 Task: Look for space in Shkodër, Albania from 9th June, 2023 to 16th June, 2023 for 2 adults in price range Rs.8000 to Rs.16000. Place can be entire place with 2 bedrooms having 2 beds and 1 bathroom. Property type can be flat. Amenities needed are: heating, . Booking option can be shelf check-in. Required host language is English.
Action: Mouse moved to (419, 97)
Screenshot: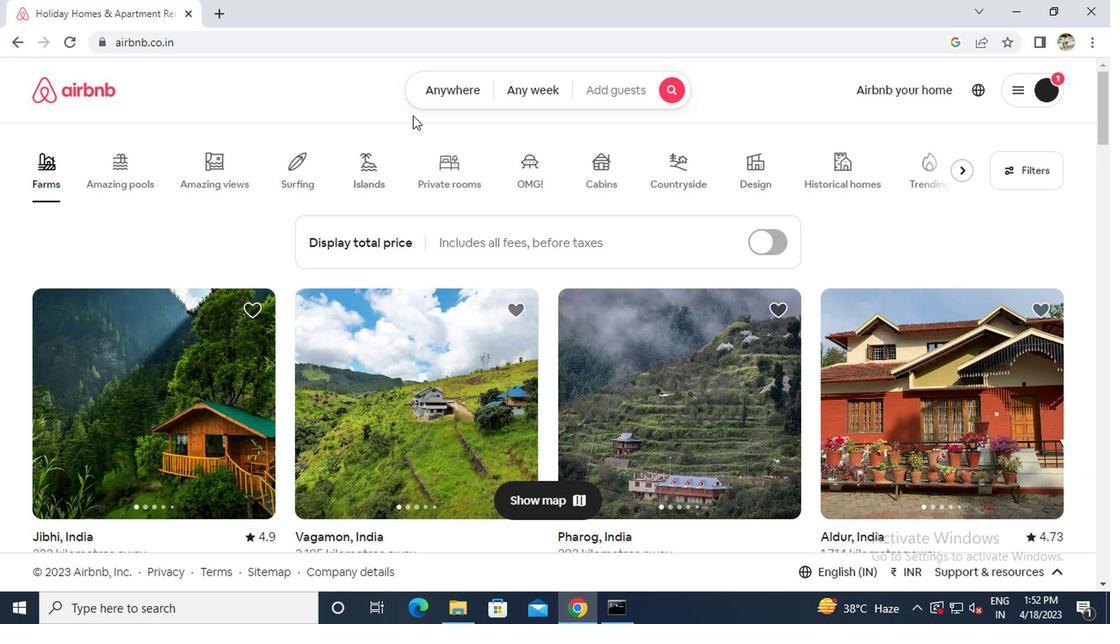 
Action: Mouse pressed left at (419, 97)
Screenshot: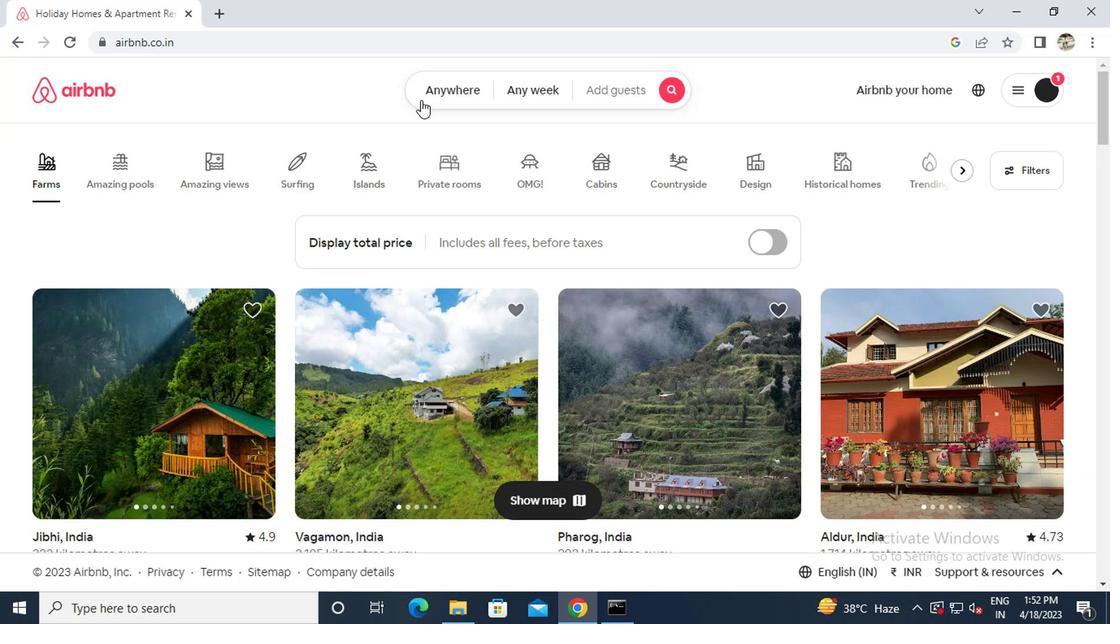 
Action: Mouse moved to (310, 158)
Screenshot: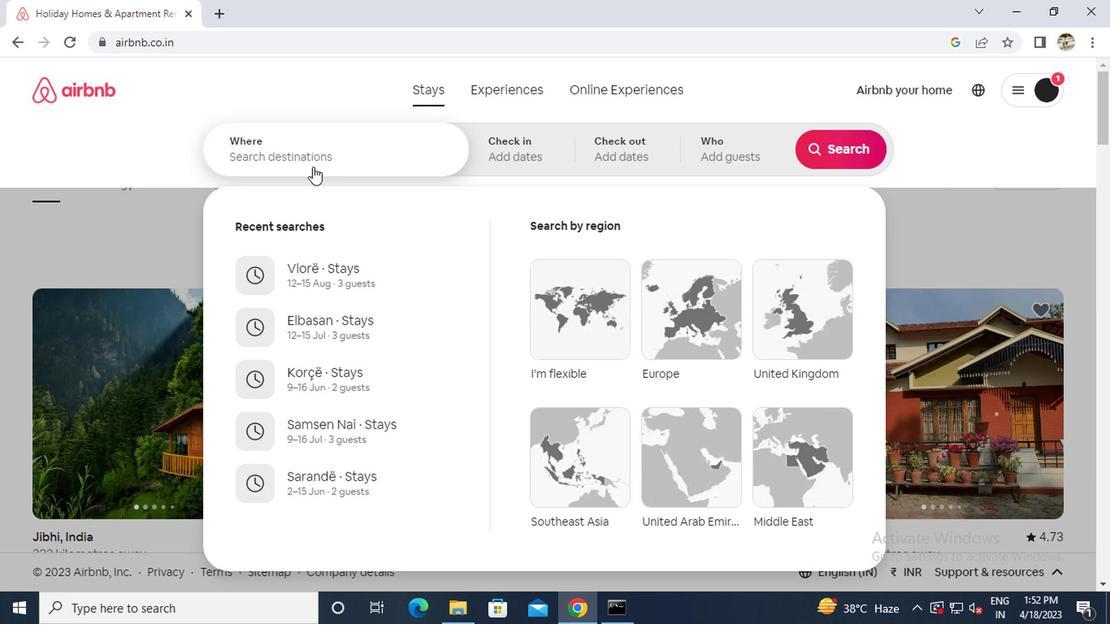 
Action: Mouse pressed left at (310, 158)
Screenshot: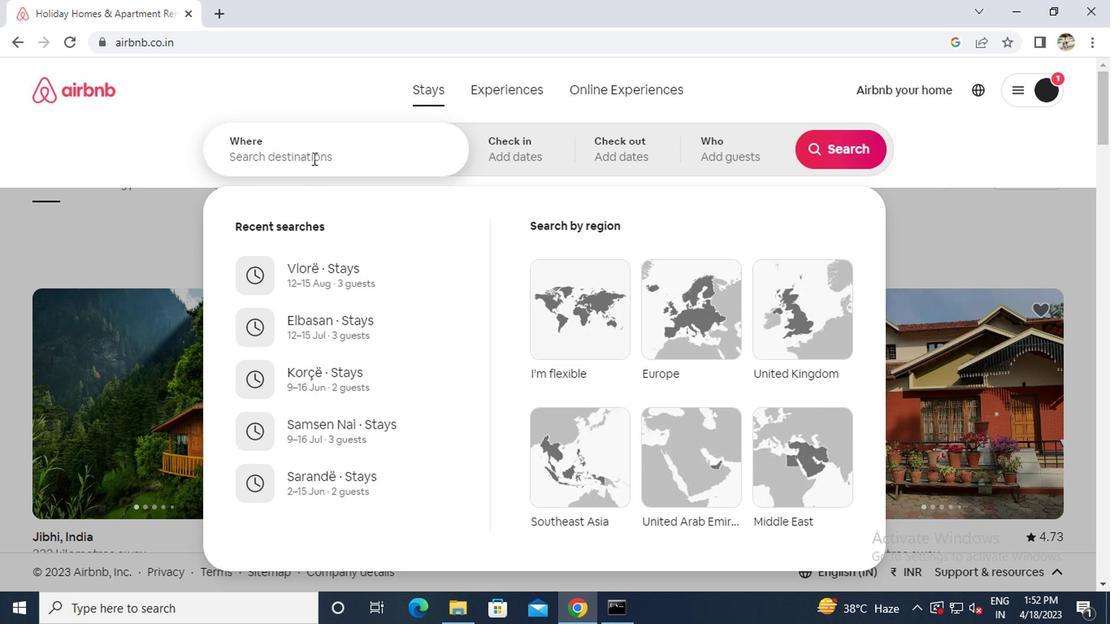 
Action: Key pressed s<Key.caps_lock>hkoder<Key.space>
Screenshot: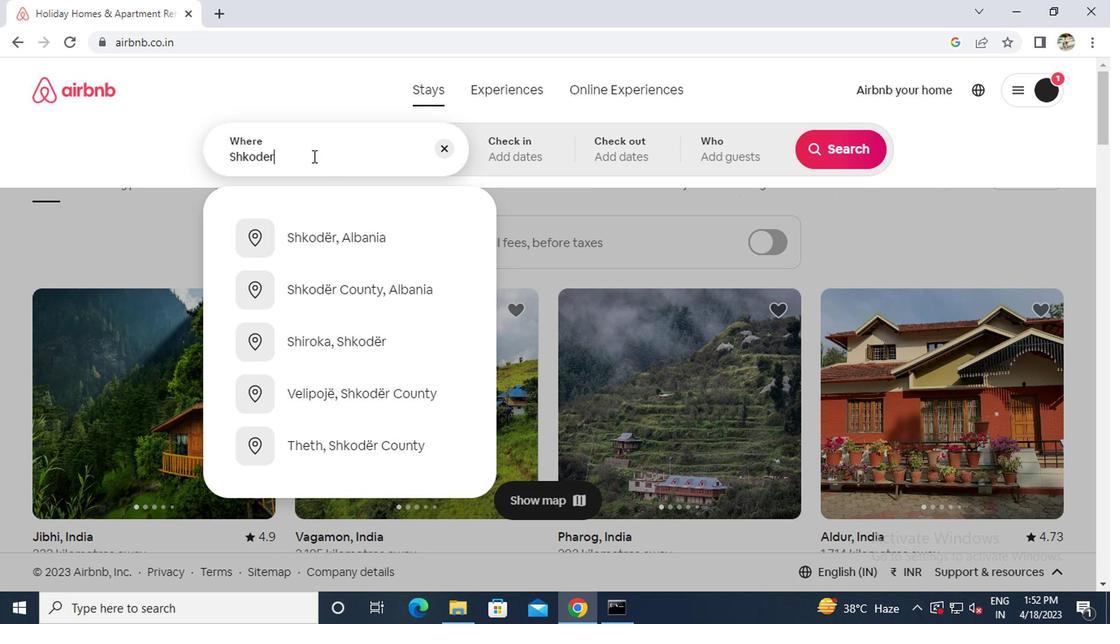 
Action: Mouse moved to (312, 235)
Screenshot: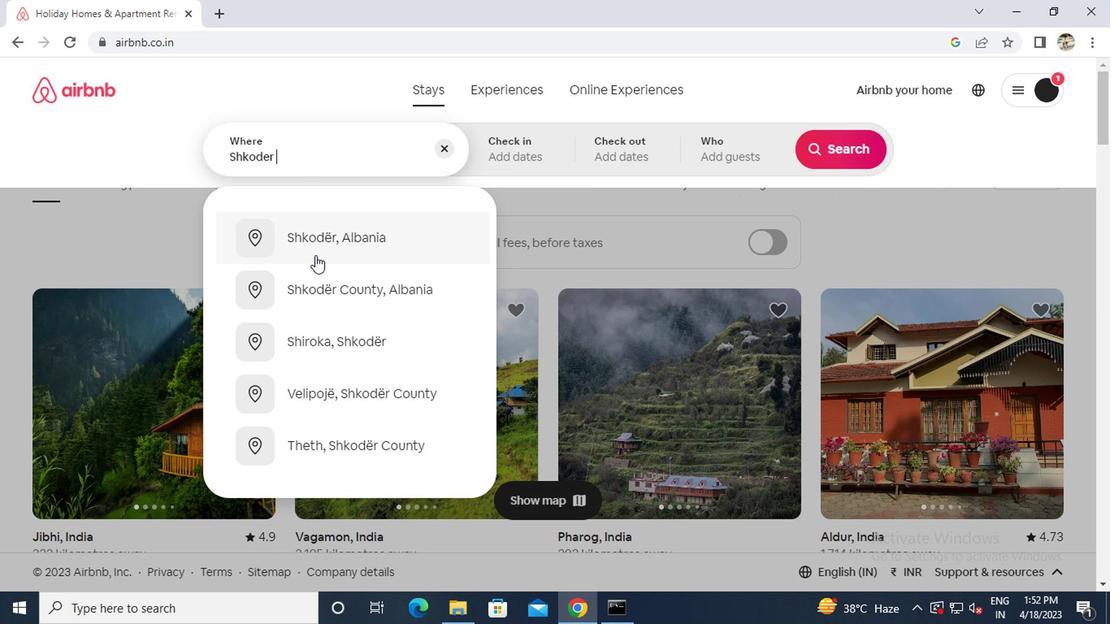 
Action: Mouse pressed left at (312, 235)
Screenshot: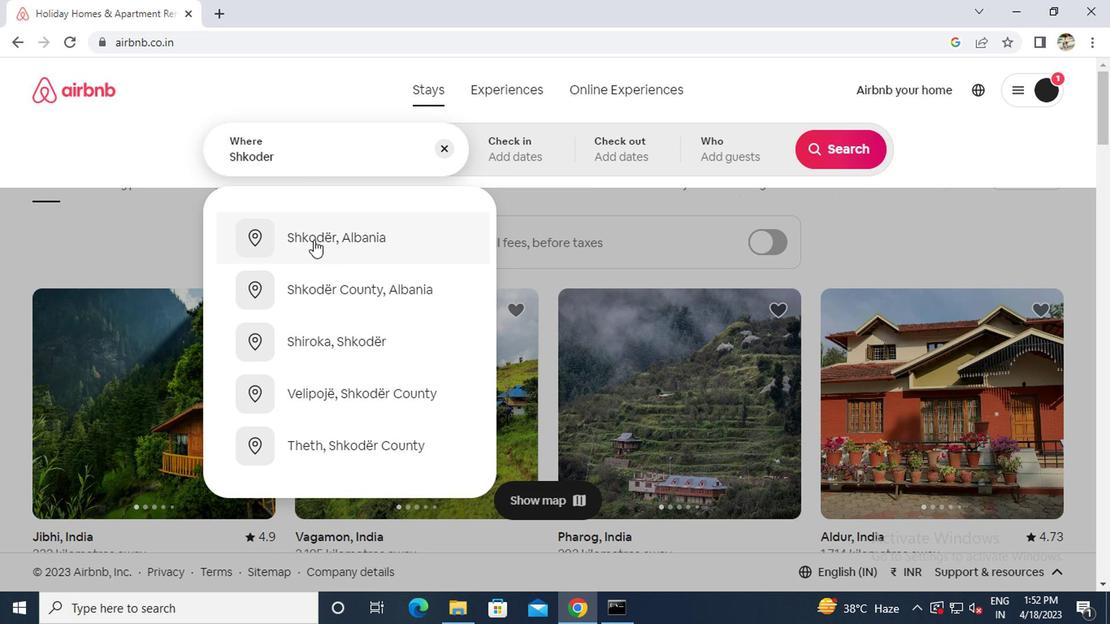 
Action: Mouse moved to (831, 282)
Screenshot: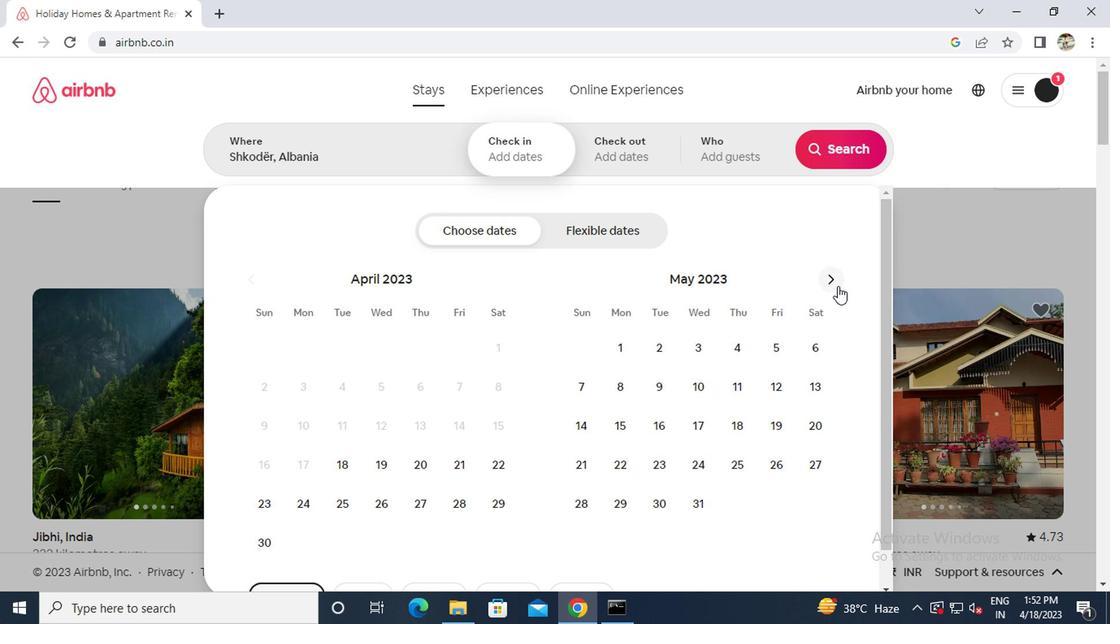 
Action: Mouse pressed left at (831, 282)
Screenshot: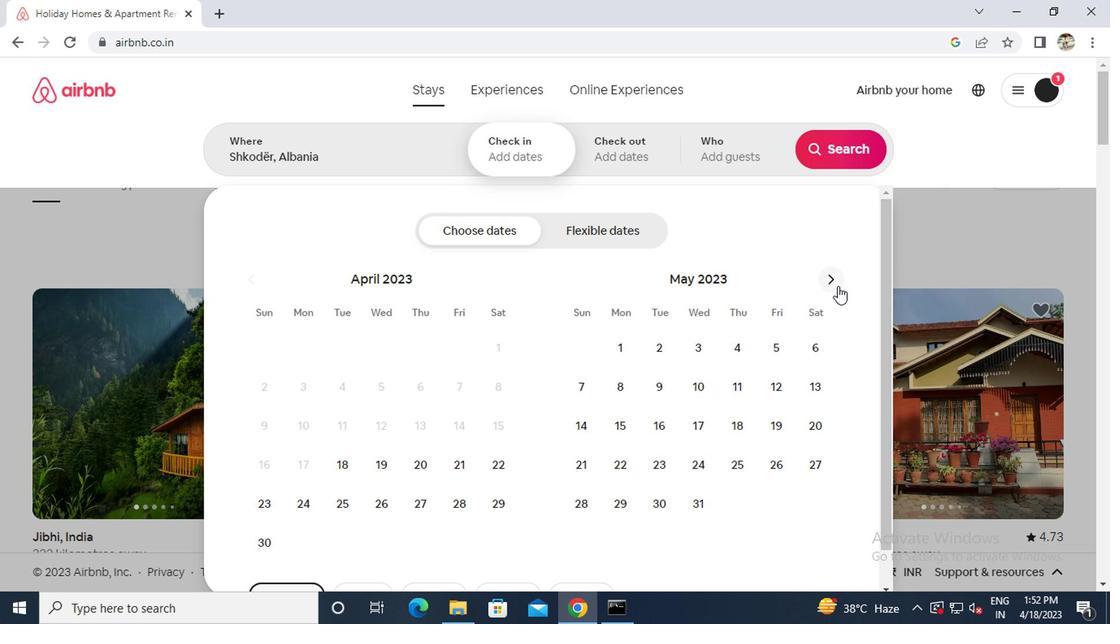 
Action: Mouse moved to (770, 381)
Screenshot: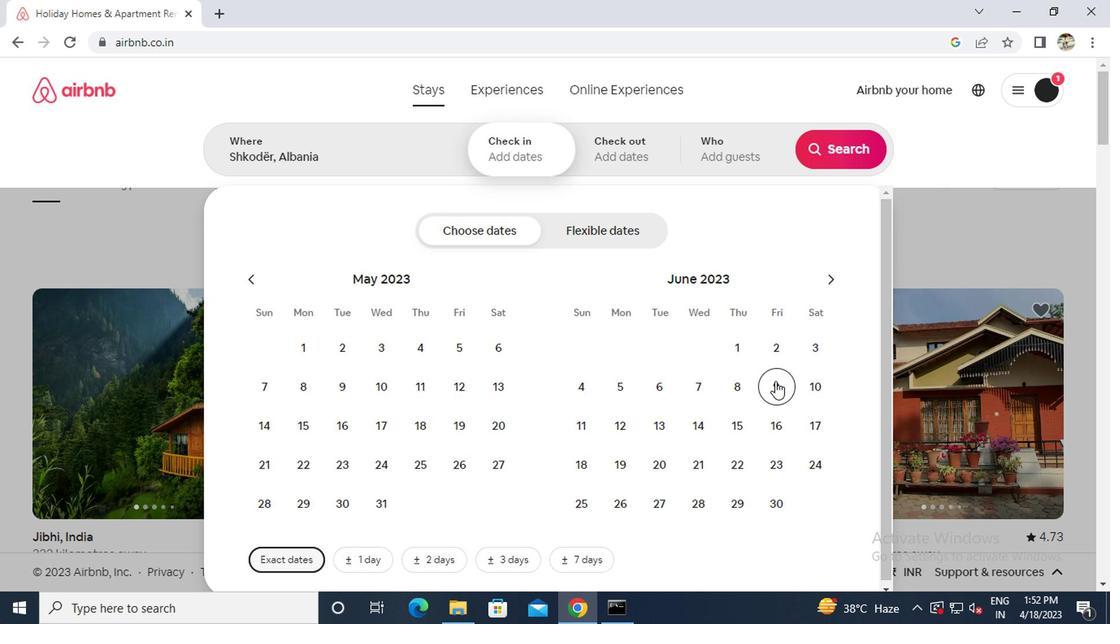 
Action: Mouse pressed left at (770, 381)
Screenshot: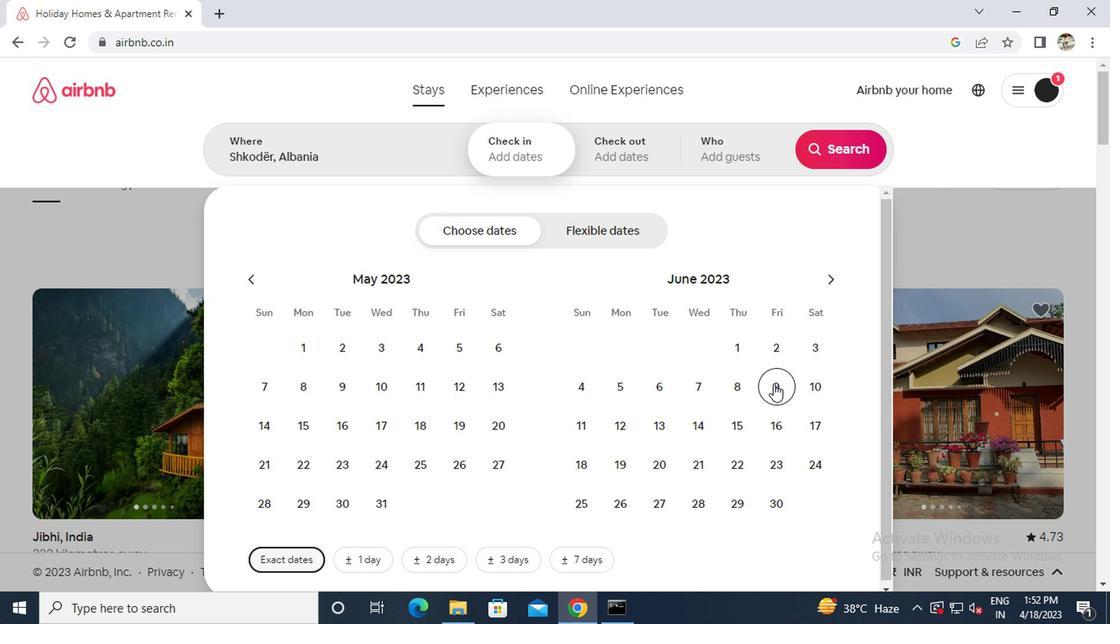 
Action: Mouse moved to (761, 424)
Screenshot: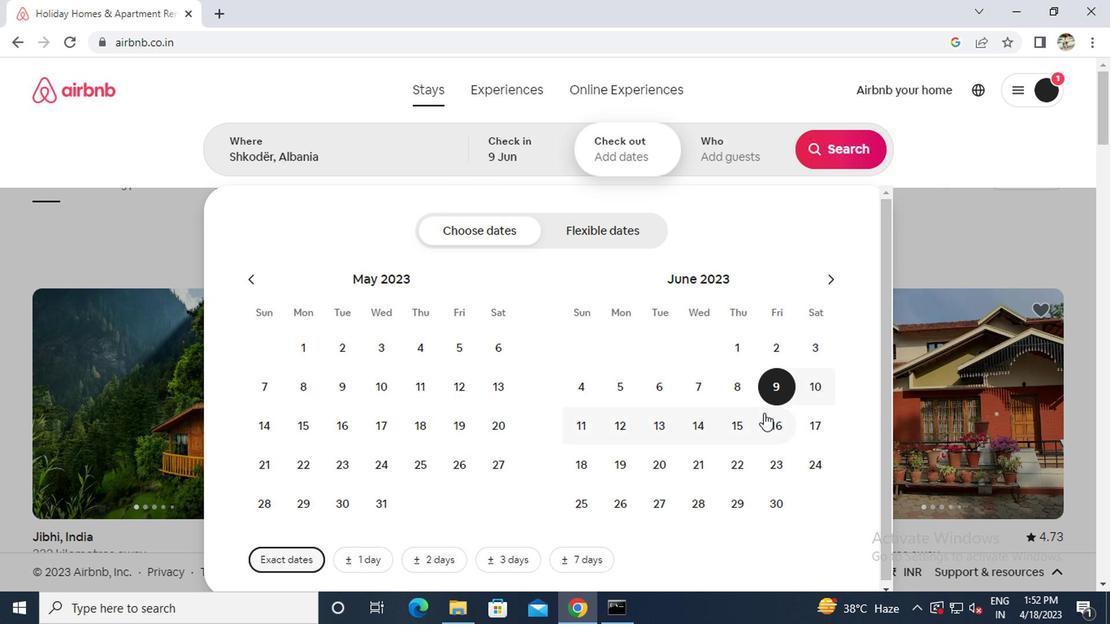 
Action: Mouse pressed left at (761, 424)
Screenshot: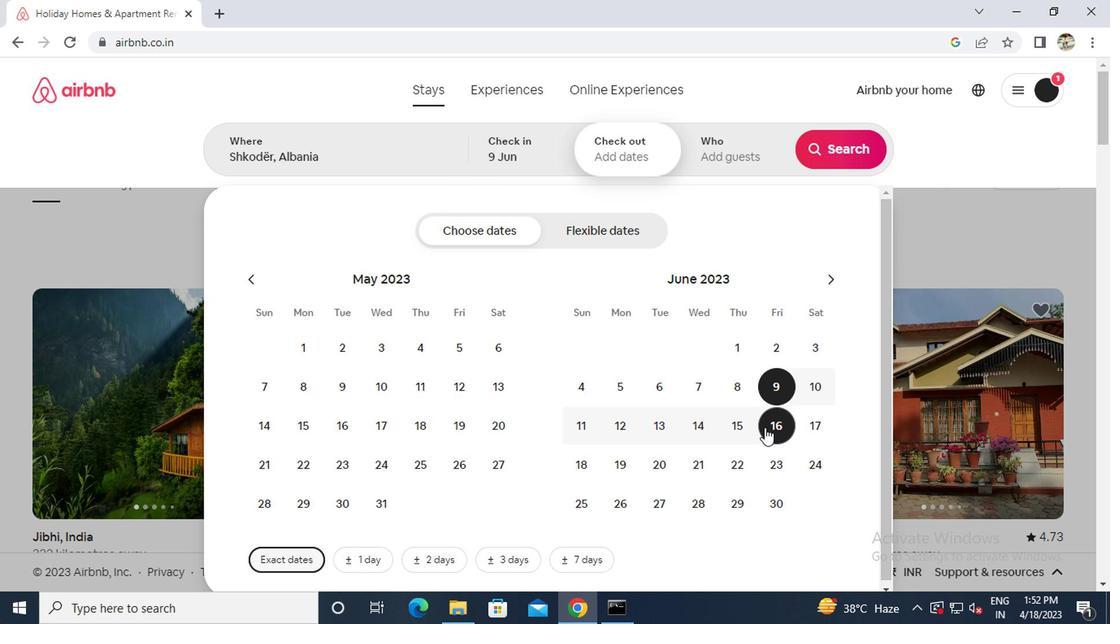 
Action: Mouse moved to (726, 170)
Screenshot: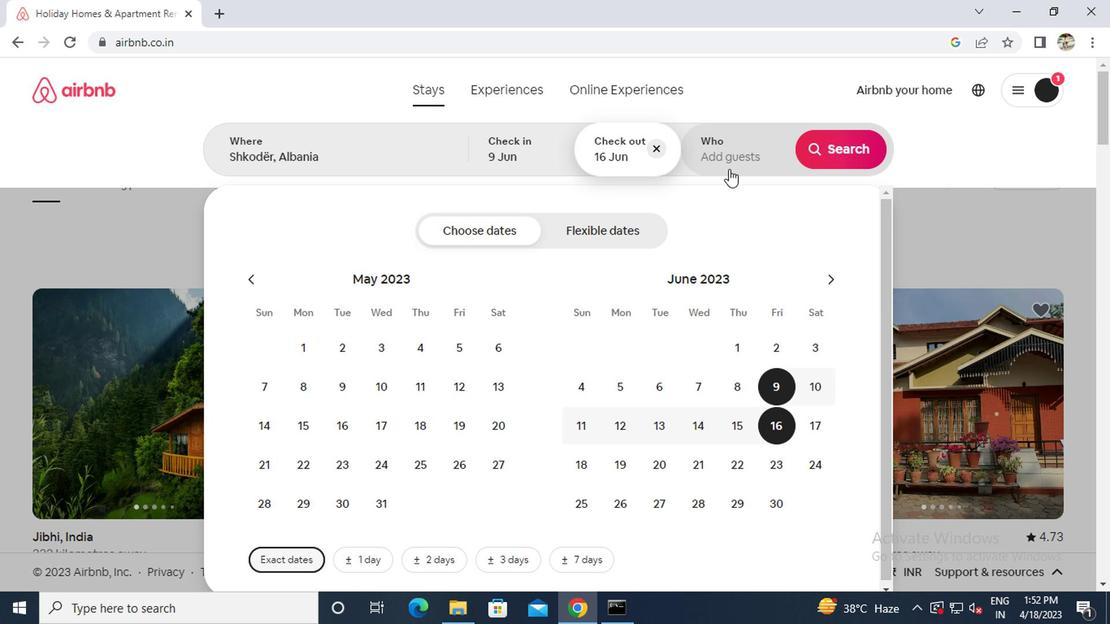 
Action: Mouse pressed left at (726, 170)
Screenshot: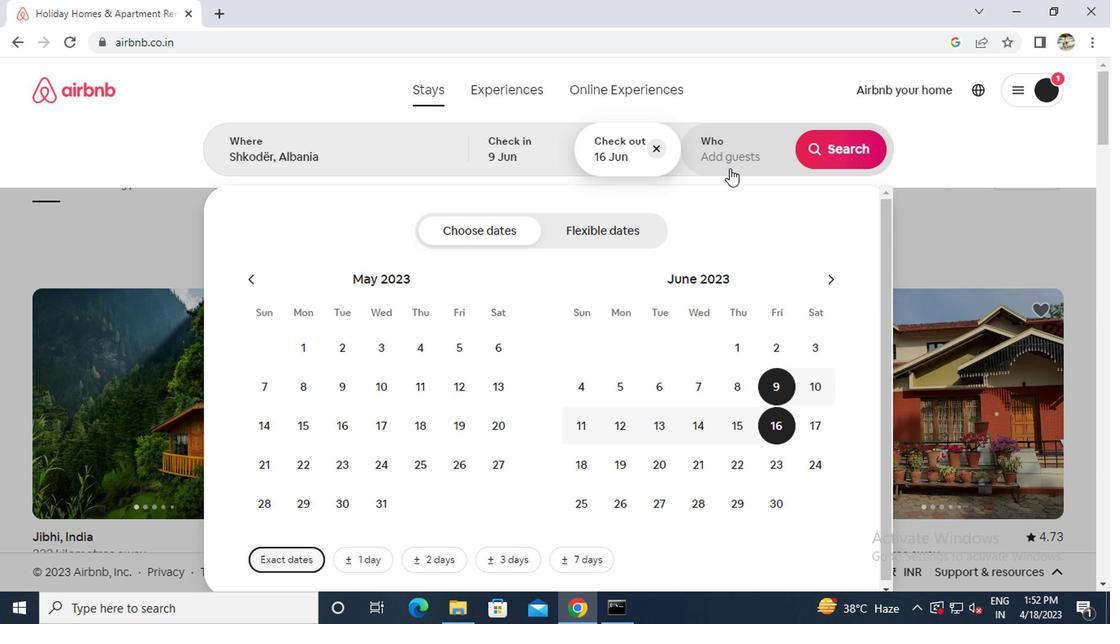 
Action: Mouse moved to (840, 244)
Screenshot: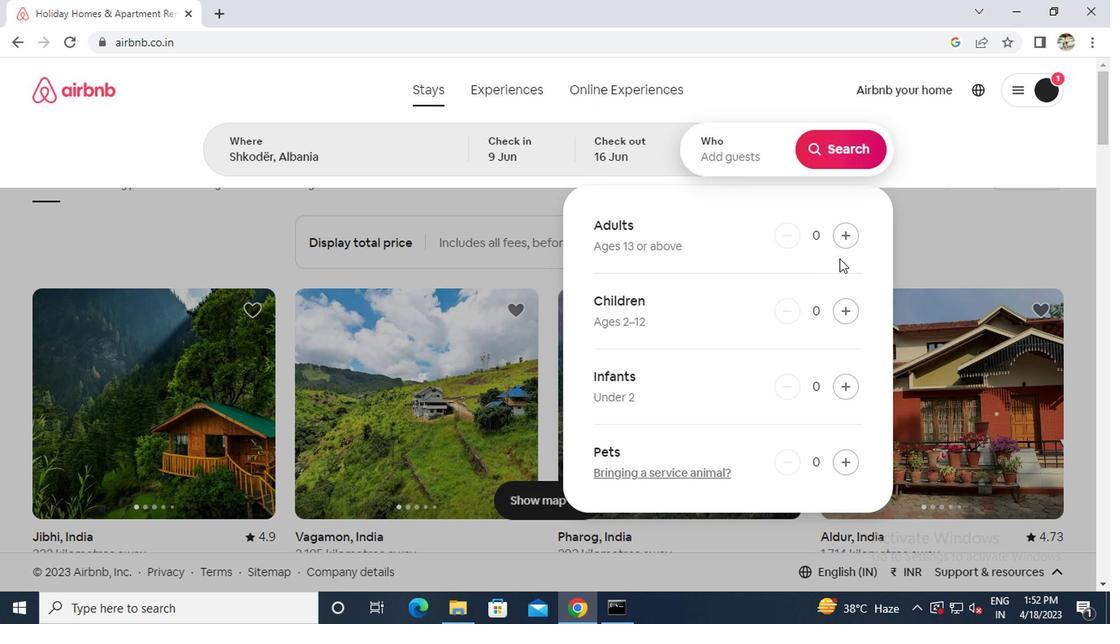 
Action: Mouse pressed left at (840, 244)
Screenshot: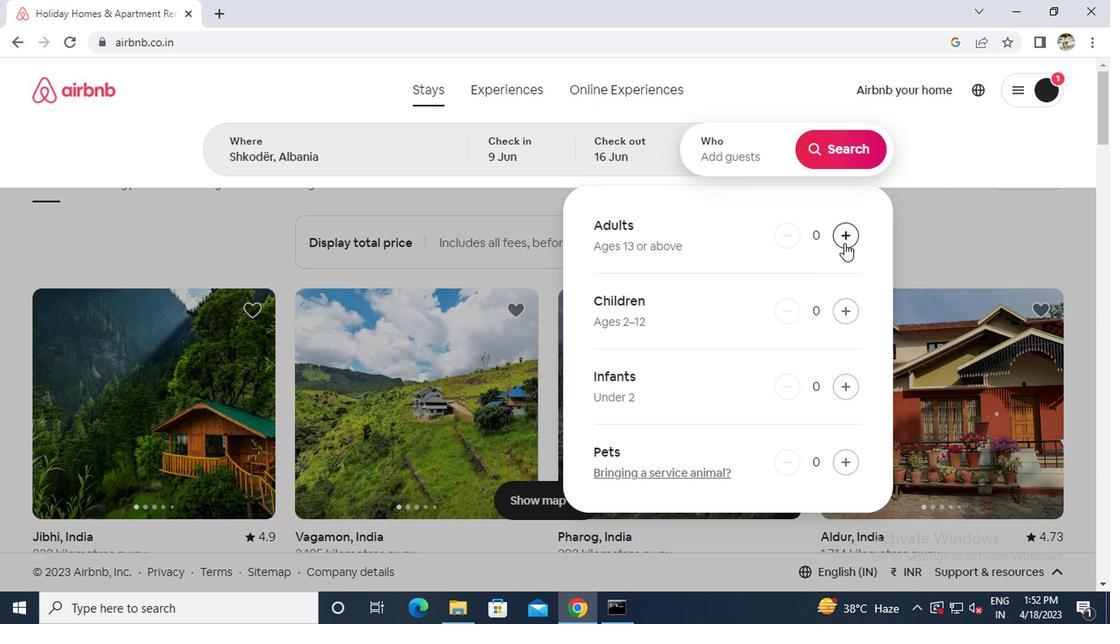 
Action: Mouse pressed left at (840, 244)
Screenshot: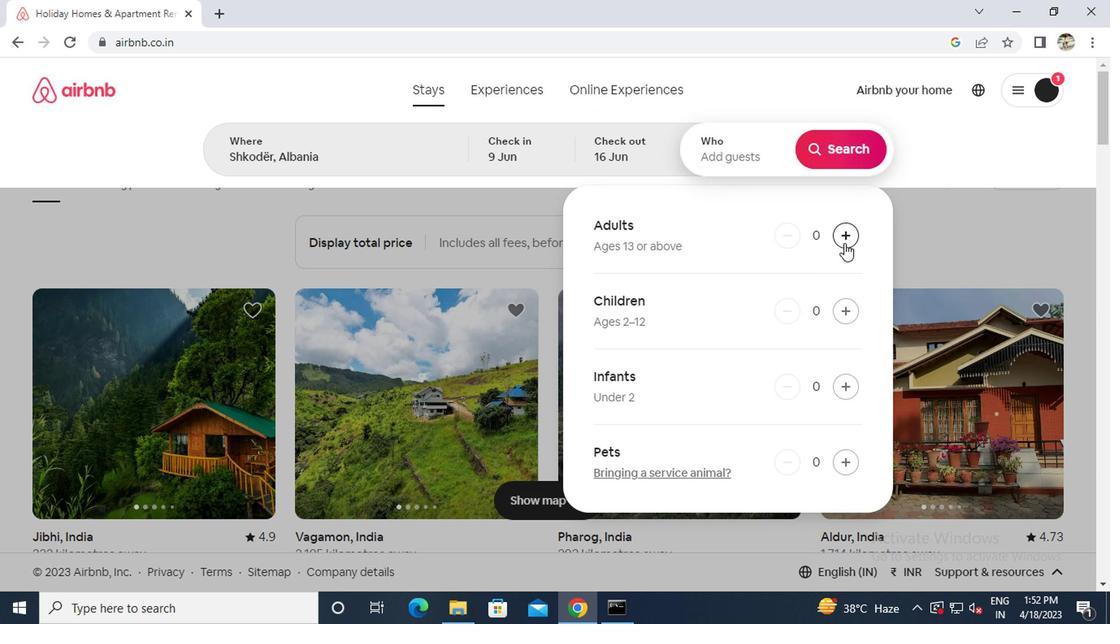 
Action: Mouse moved to (821, 158)
Screenshot: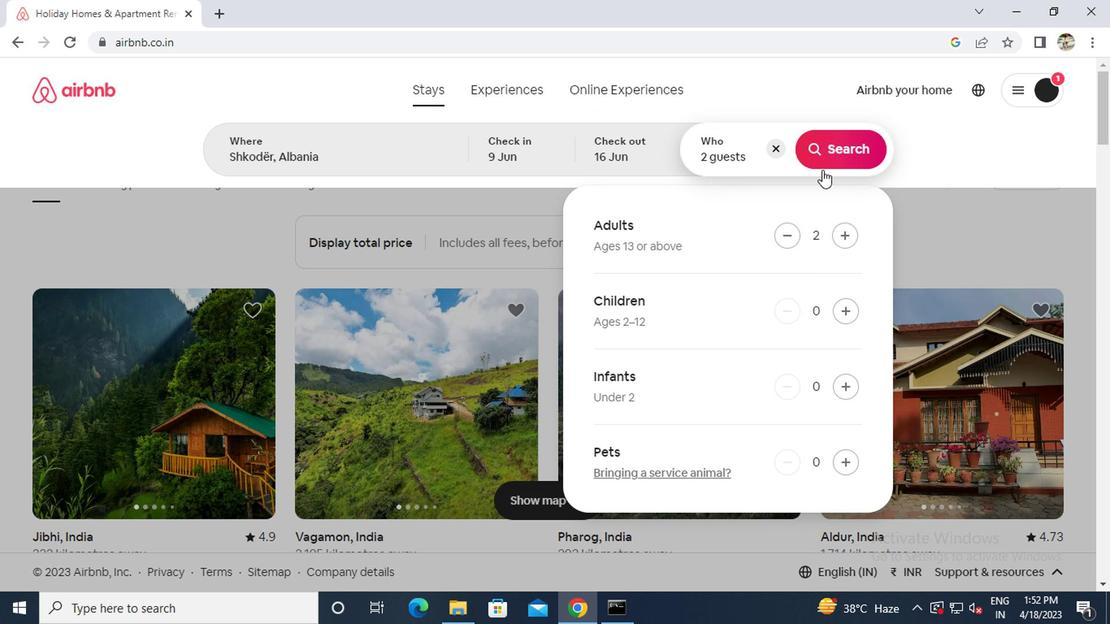 
Action: Mouse pressed left at (821, 158)
Screenshot: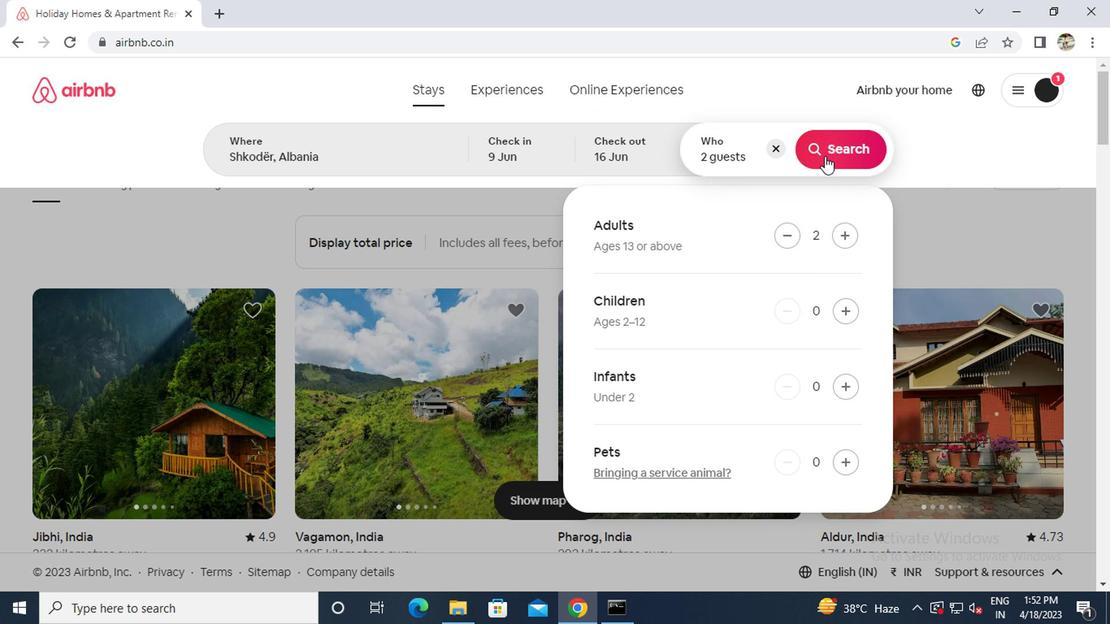 
Action: Mouse moved to (1045, 160)
Screenshot: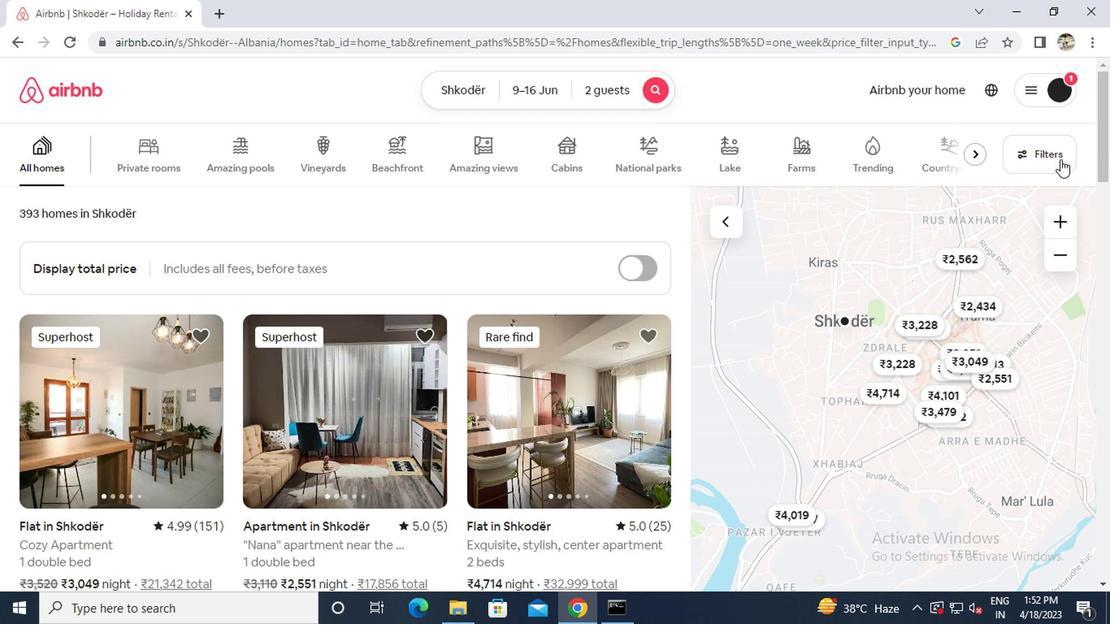
Action: Mouse pressed left at (1045, 160)
Screenshot: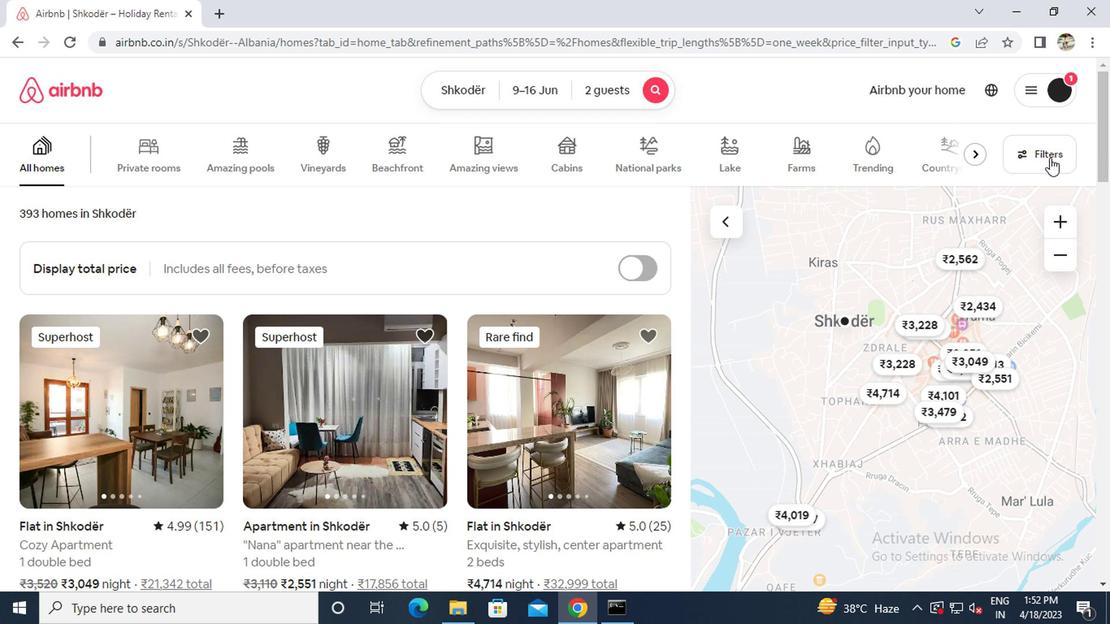
Action: Mouse moved to (423, 360)
Screenshot: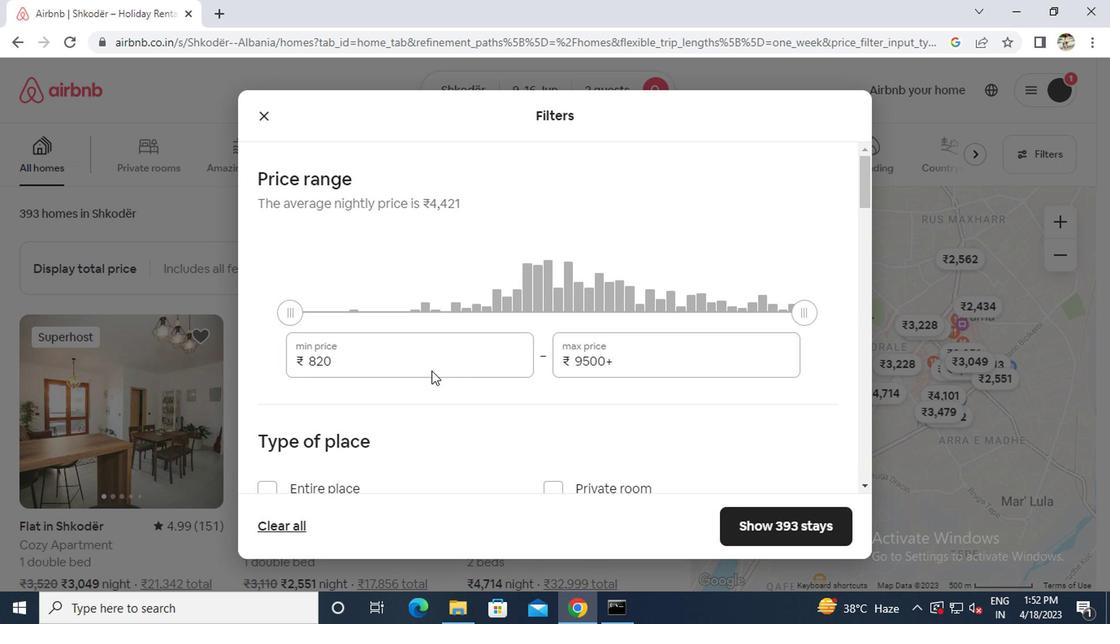 
Action: Mouse pressed left at (423, 360)
Screenshot: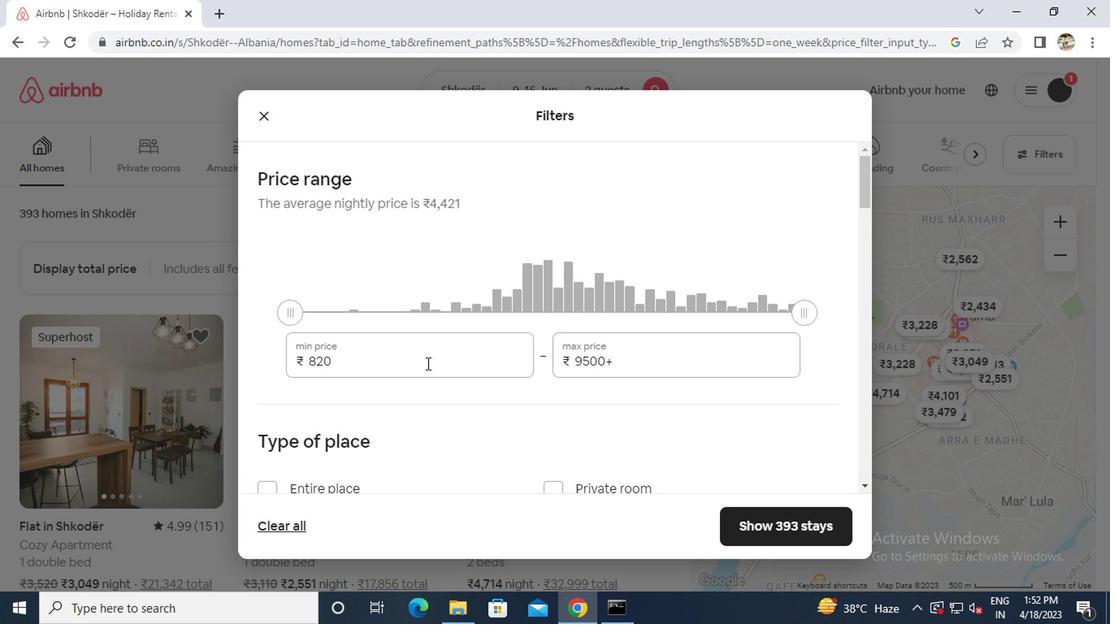 
Action: Key pressed ctrl+A8000
Screenshot: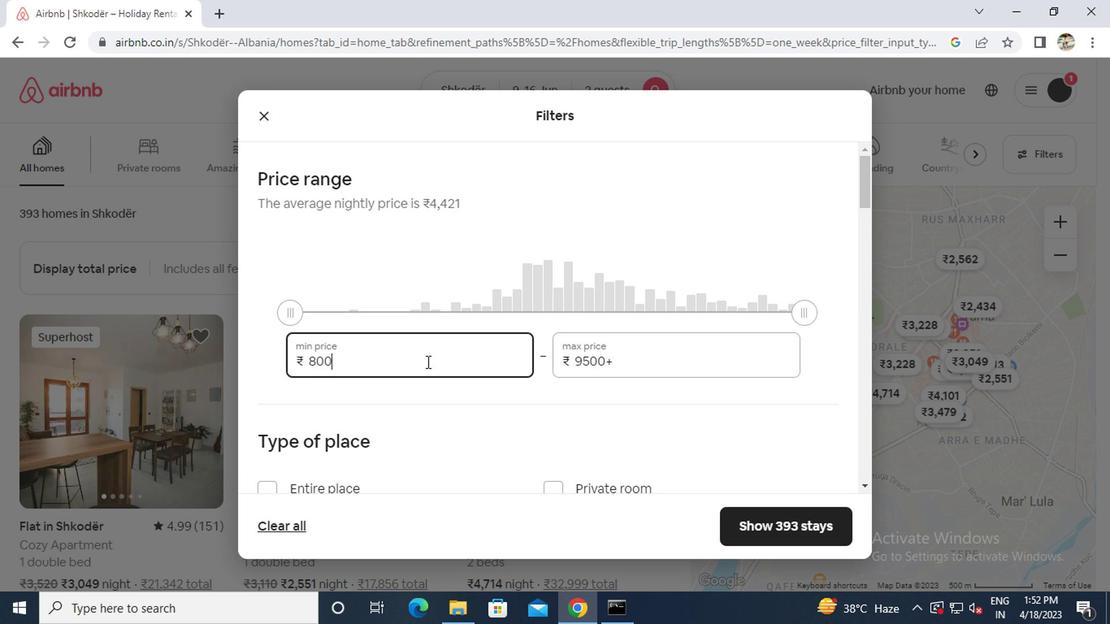 
Action: Mouse moved to (632, 371)
Screenshot: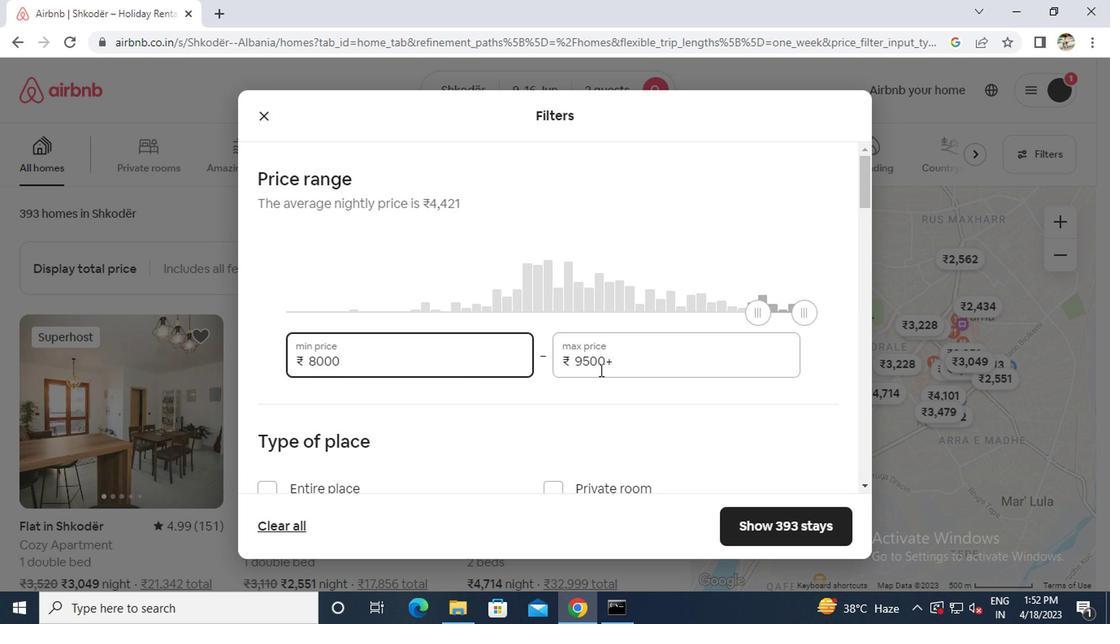 
Action: Mouse pressed left at (632, 371)
Screenshot: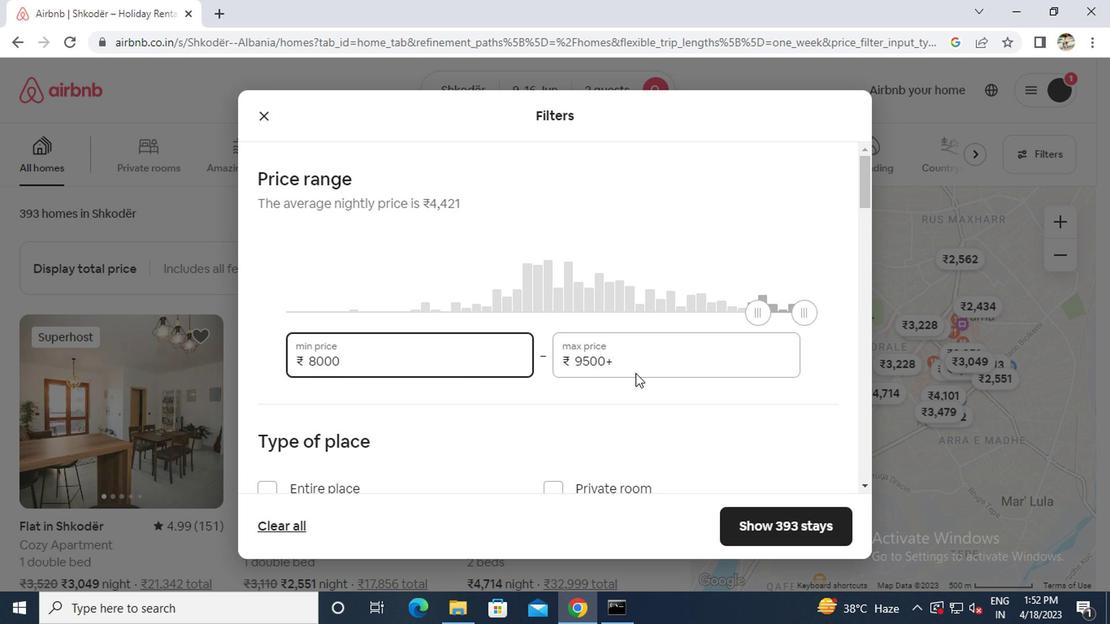 
Action: Mouse moved to (632, 371)
Screenshot: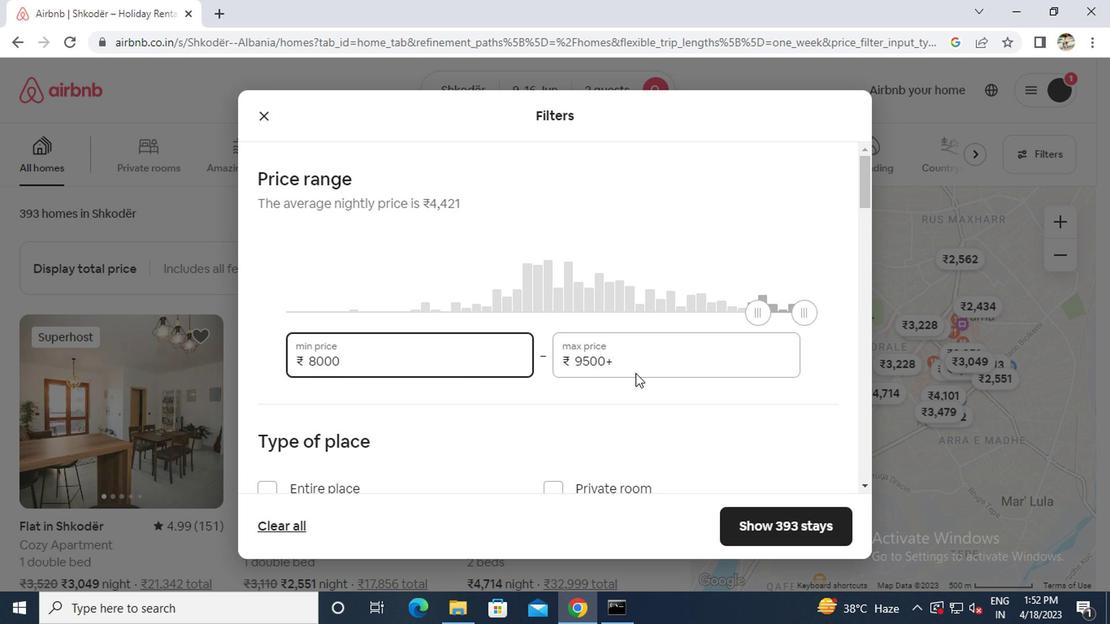 
Action: Key pressed ctrl+A16000
Screenshot: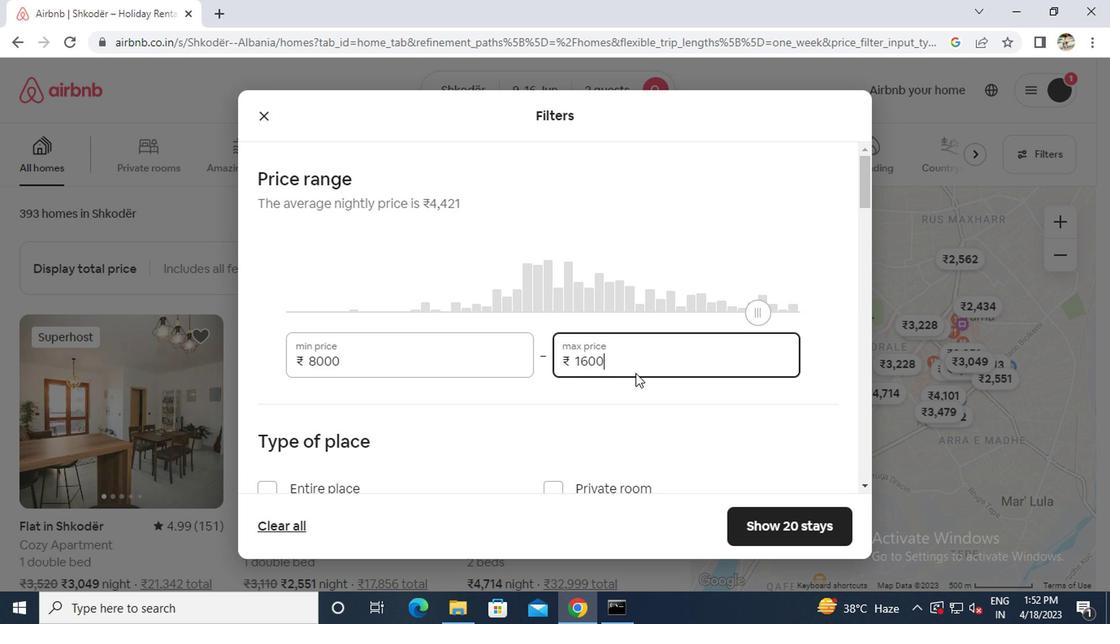 
Action: Mouse moved to (518, 420)
Screenshot: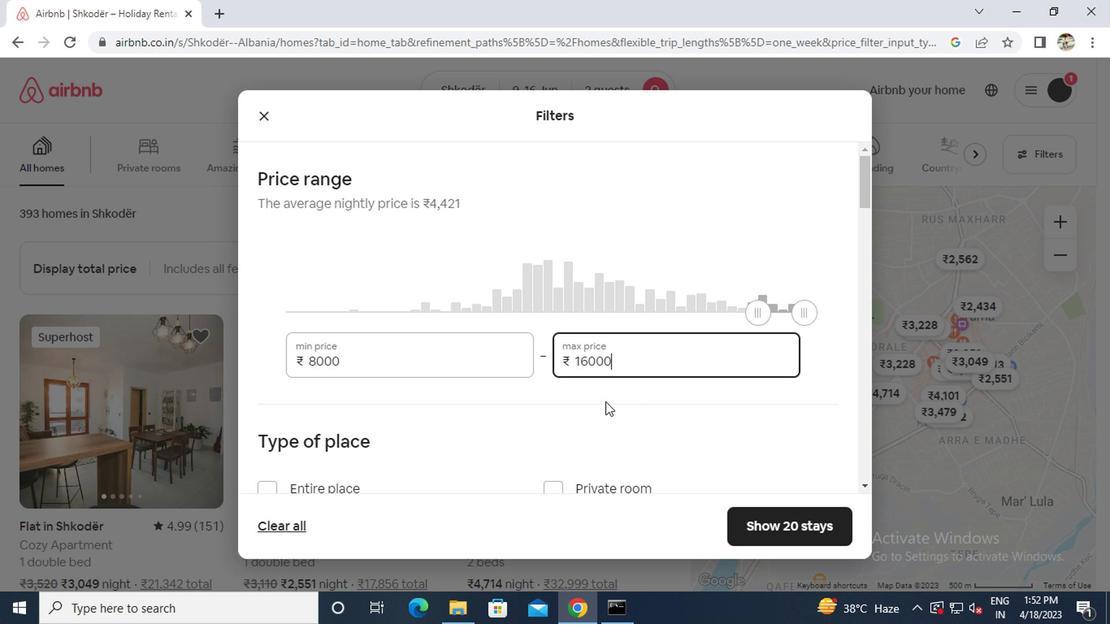 
Action: Mouse scrolled (518, 419) with delta (0, 0)
Screenshot: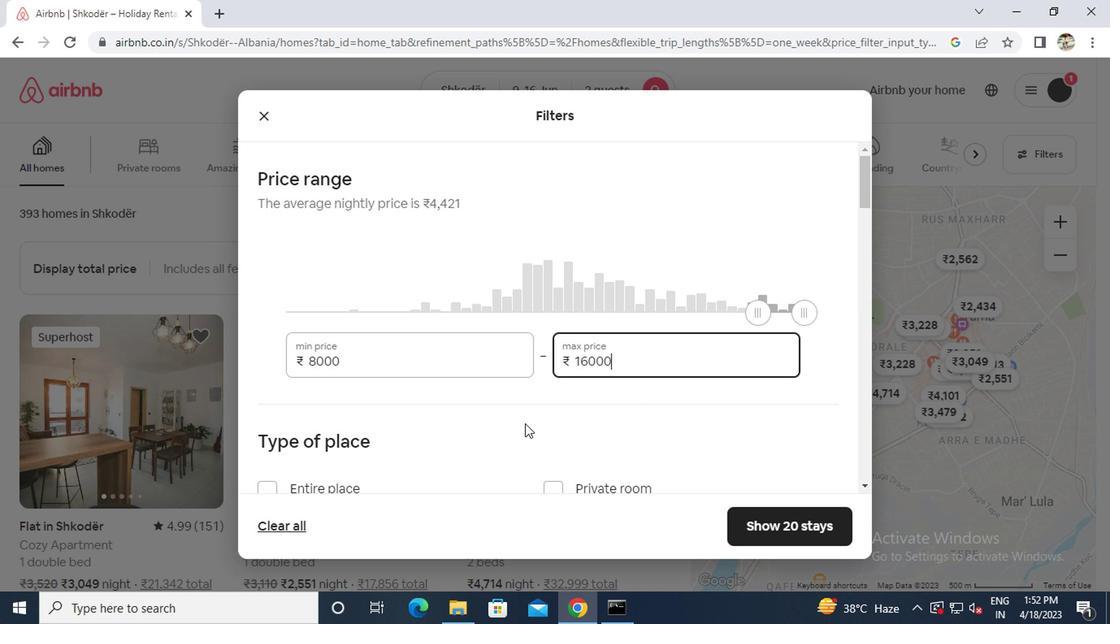 
Action: Mouse scrolled (518, 419) with delta (0, 0)
Screenshot: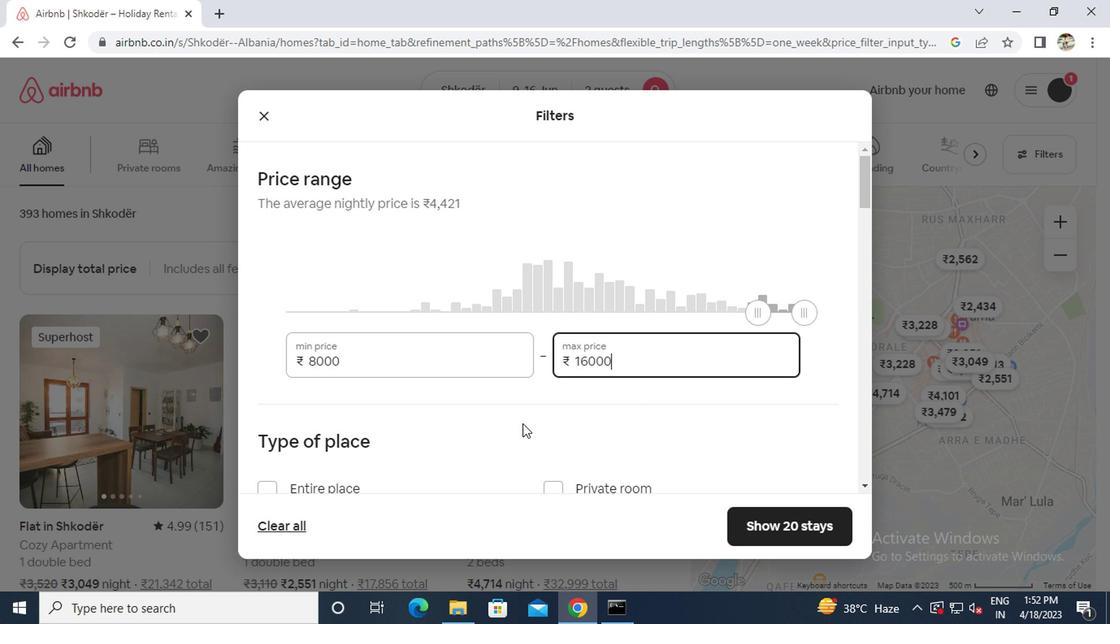 
Action: Mouse moved to (489, 401)
Screenshot: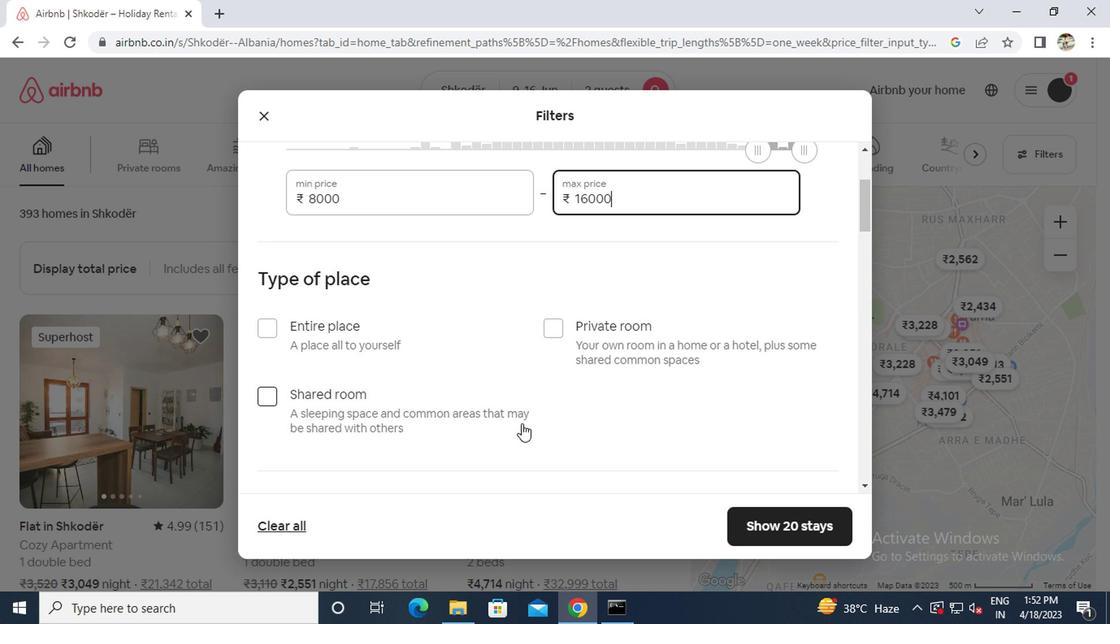 
Action: Mouse scrolled (489, 400) with delta (0, 0)
Screenshot: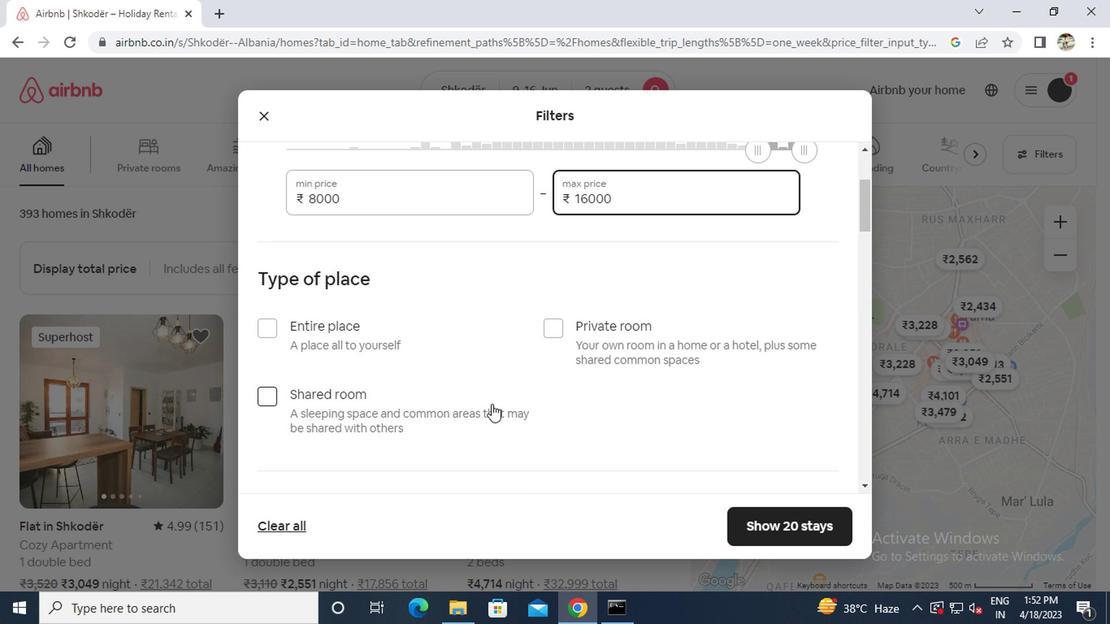 
Action: Mouse moved to (272, 252)
Screenshot: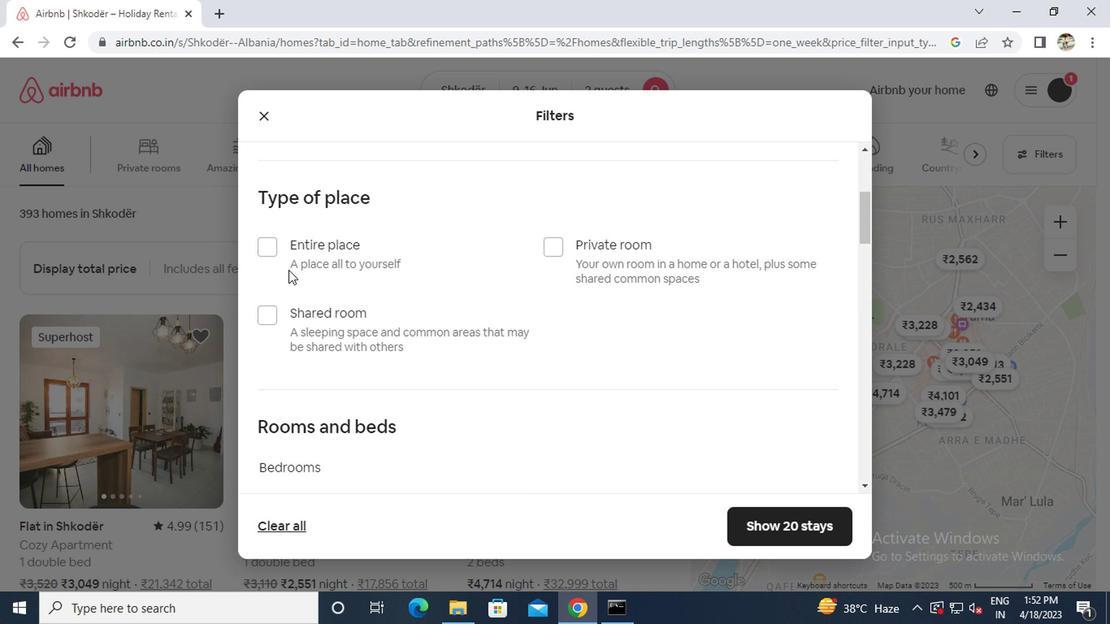 
Action: Mouse pressed left at (272, 252)
Screenshot: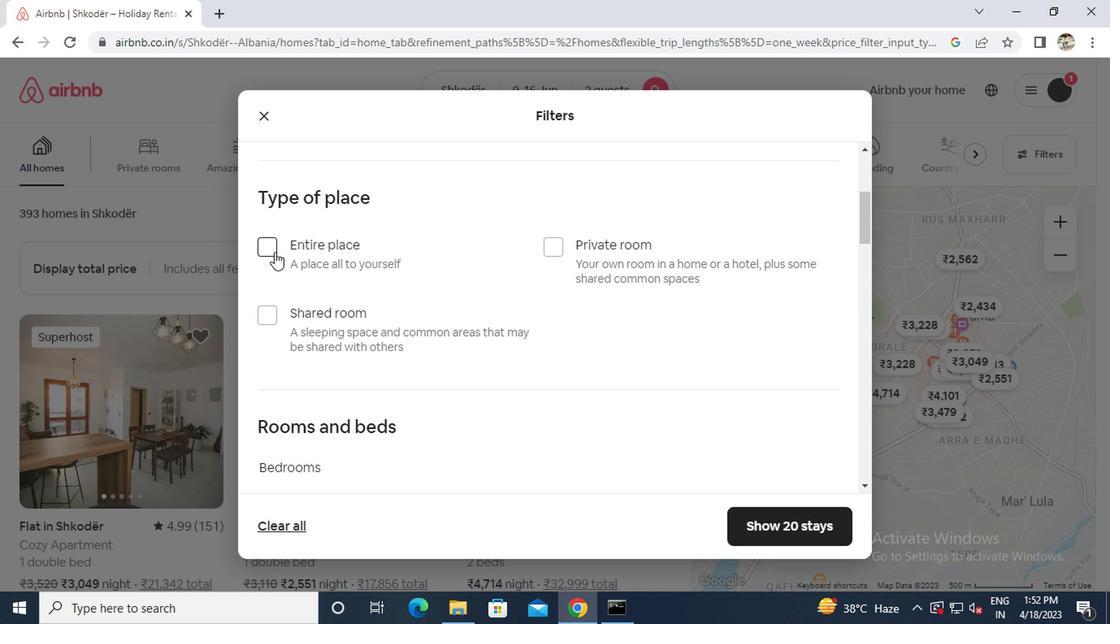 
Action: Mouse moved to (279, 260)
Screenshot: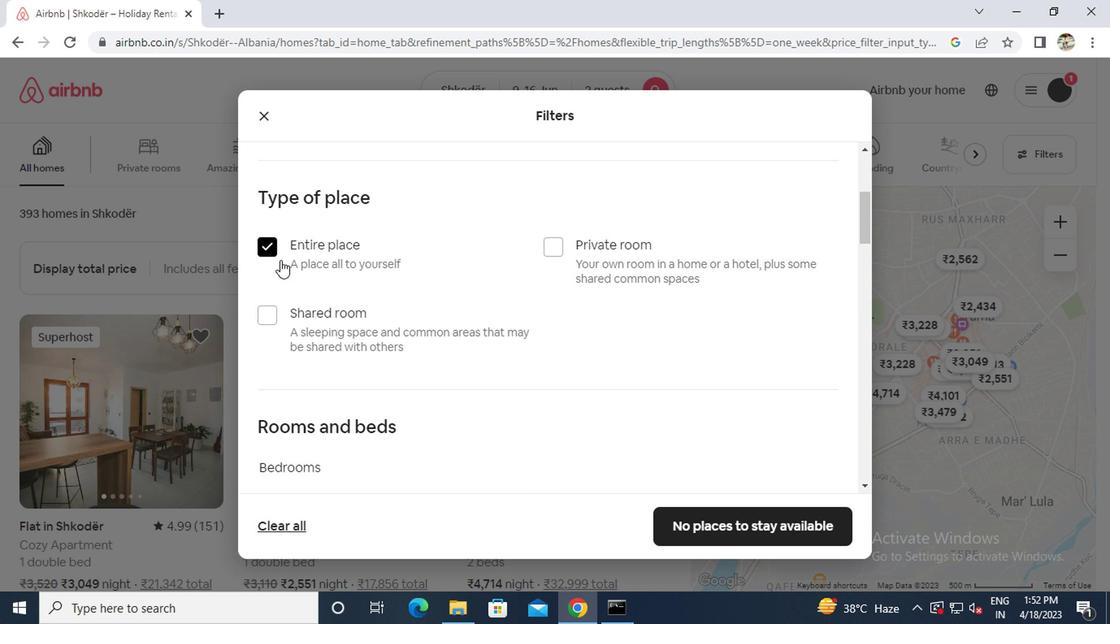 
Action: Mouse scrolled (279, 259) with delta (0, -1)
Screenshot: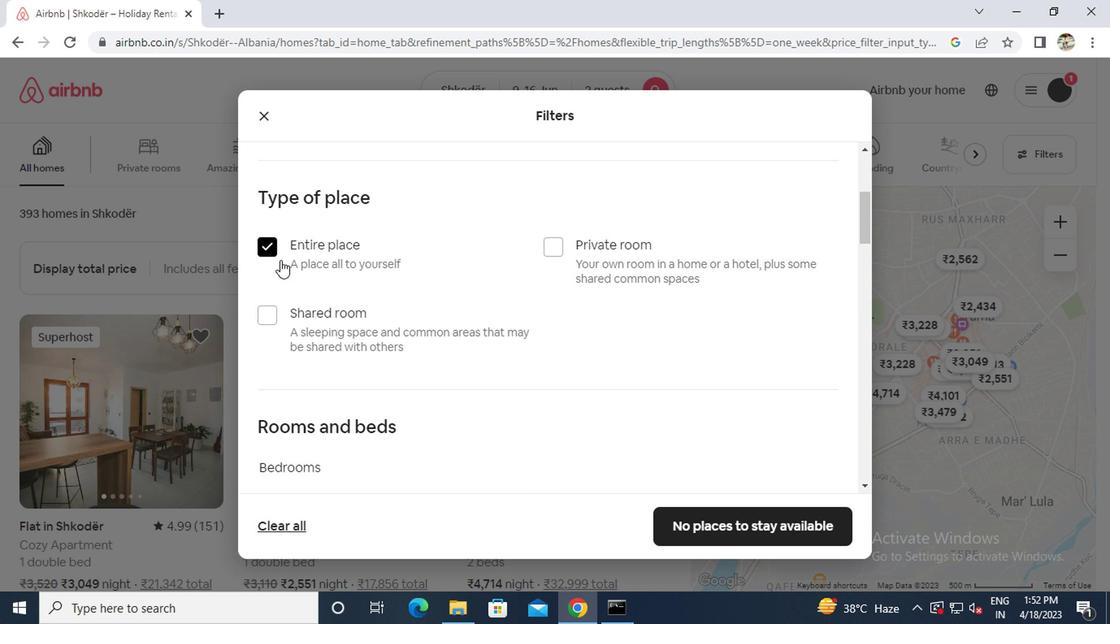 
Action: Mouse moved to (404, 421)
Screenshot: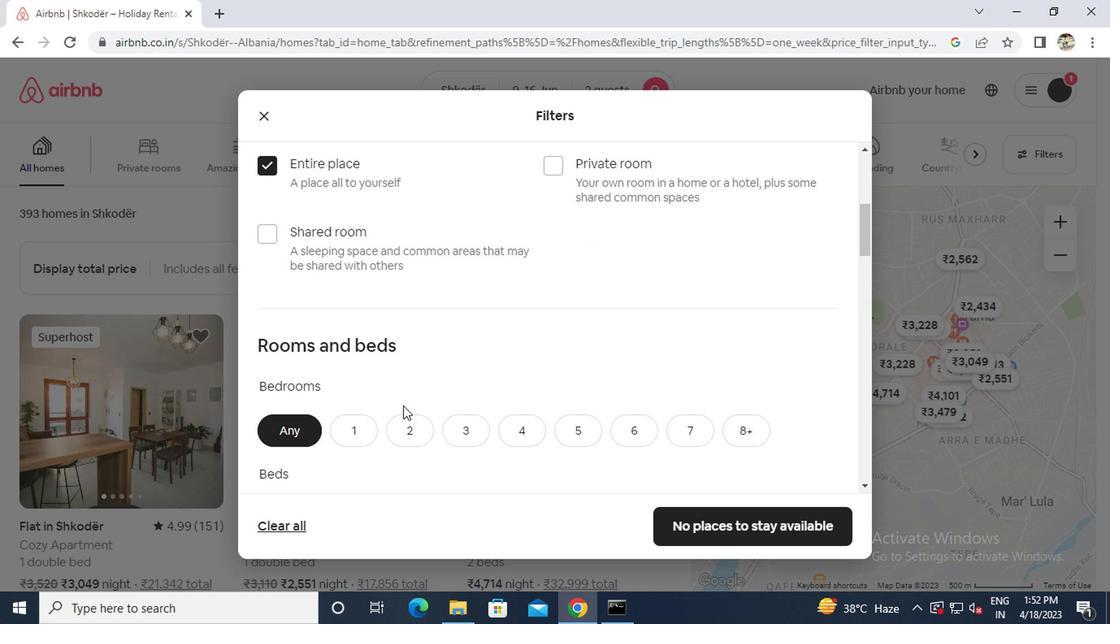 
Action: Mouse pressed left at (404, 421)
Screenshot: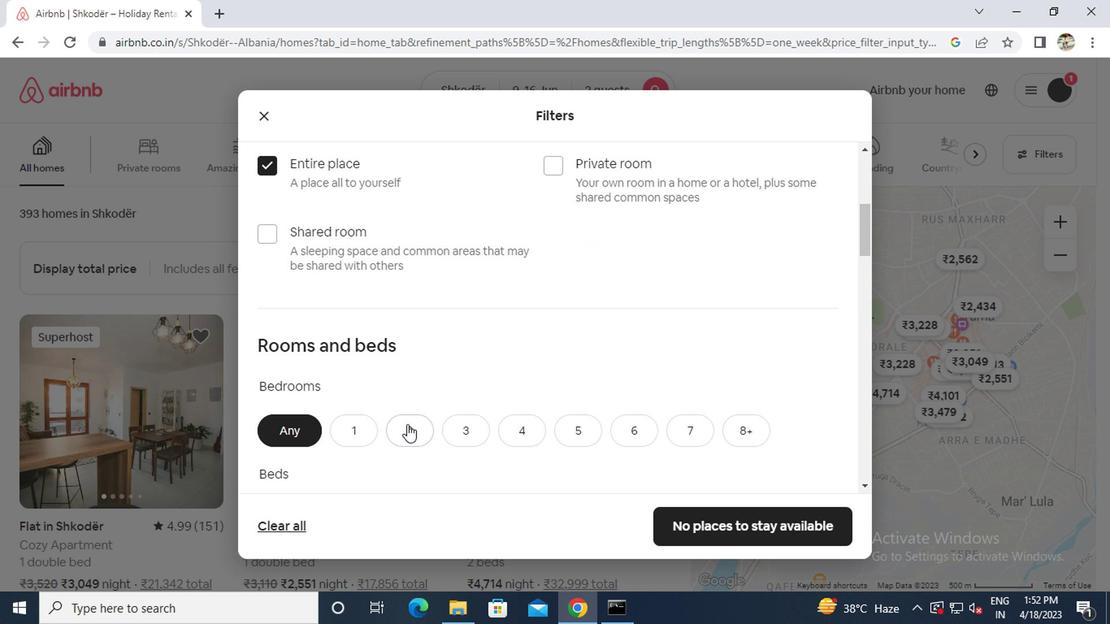 
Action: Mouse scrolled (404, 420) with delta (0, -1)
Screenshot: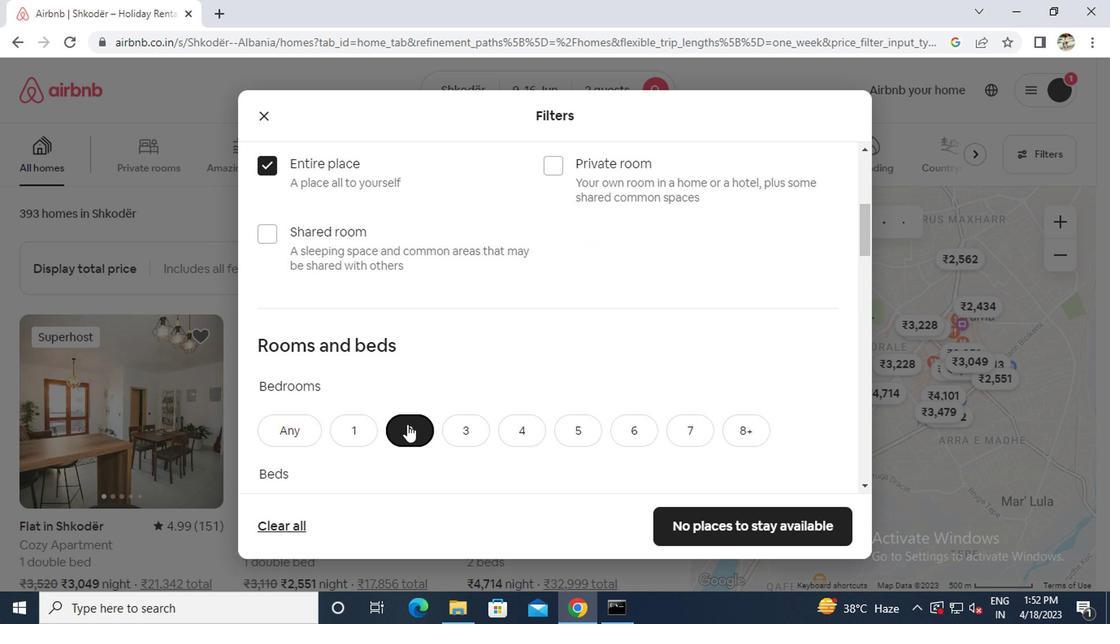 
Action: Mouse scrolled (404, 420) with delta (0, -1)
Screenshot: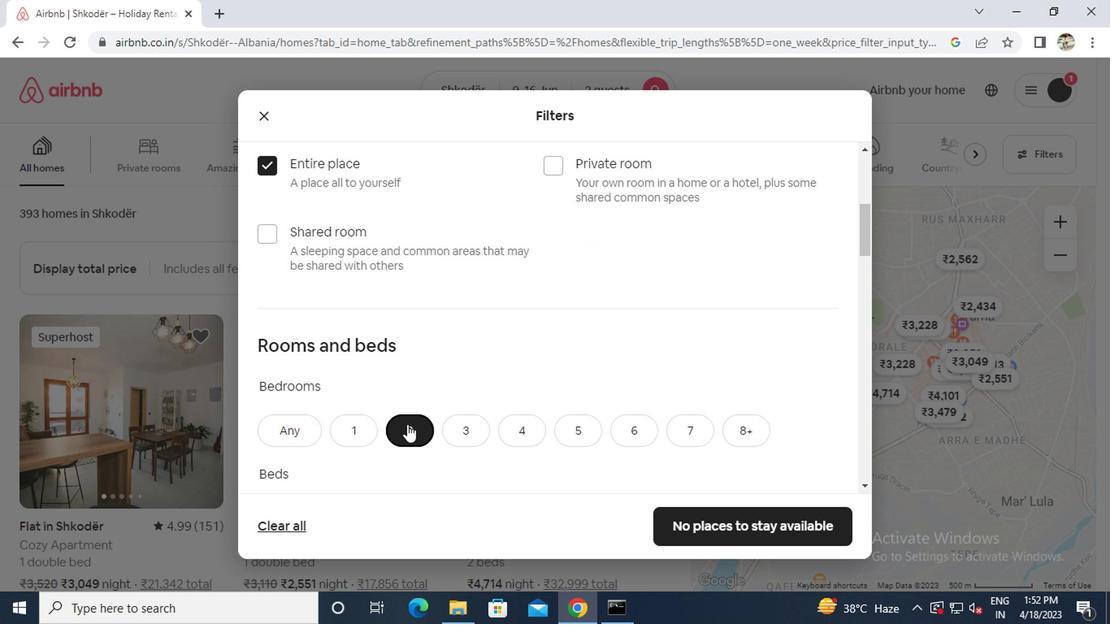 
Action: Mouse moved to (403, 352)
Screenshot: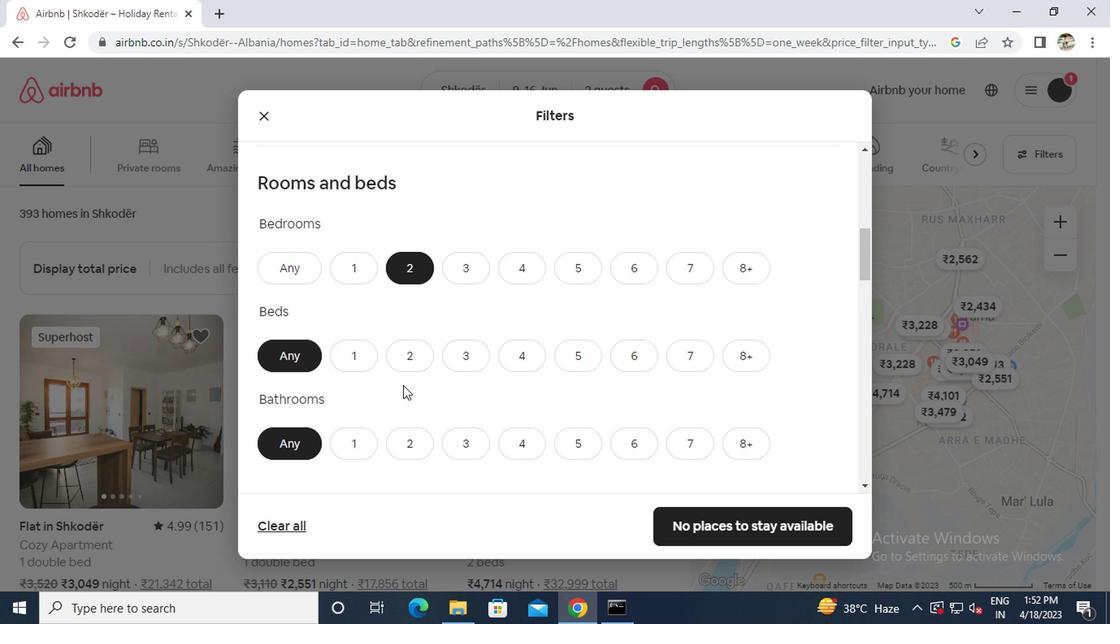 
Action: Mouse pressed left at (403, 352)
Screenshot: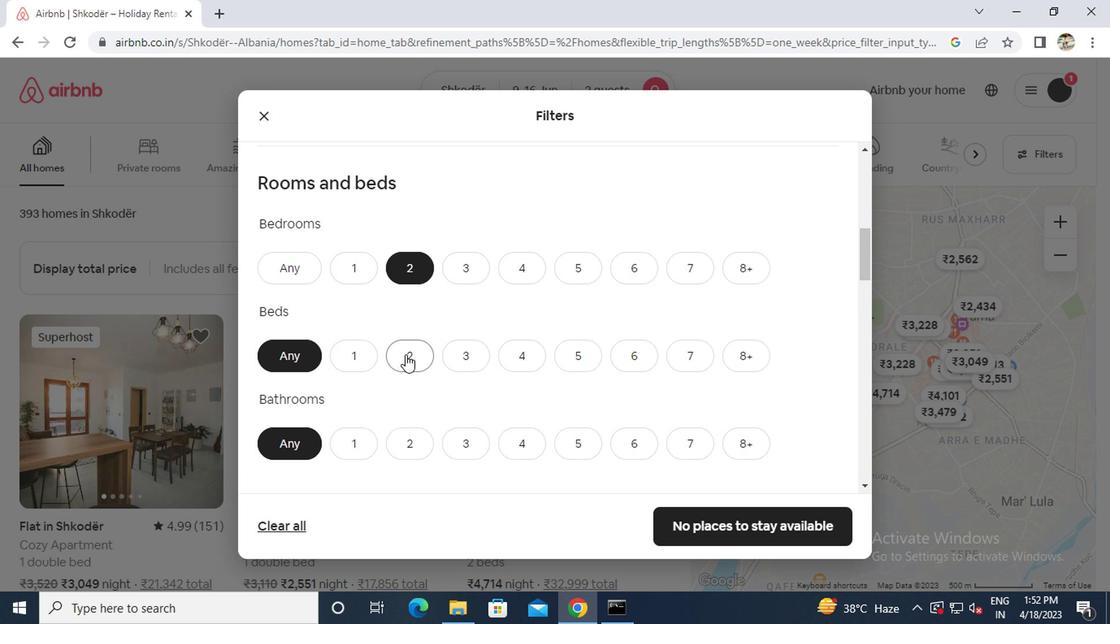 
Action: Mouse moved to (360, 438)
Screenshot: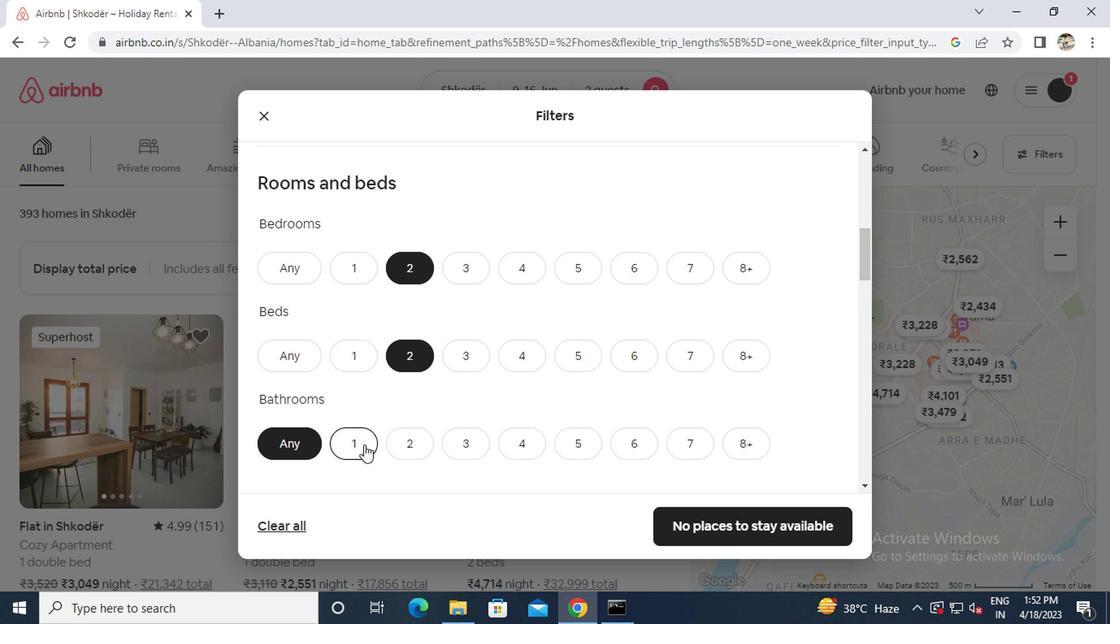 
Action: Mouse pressed left at (360, 438)
Screenshot: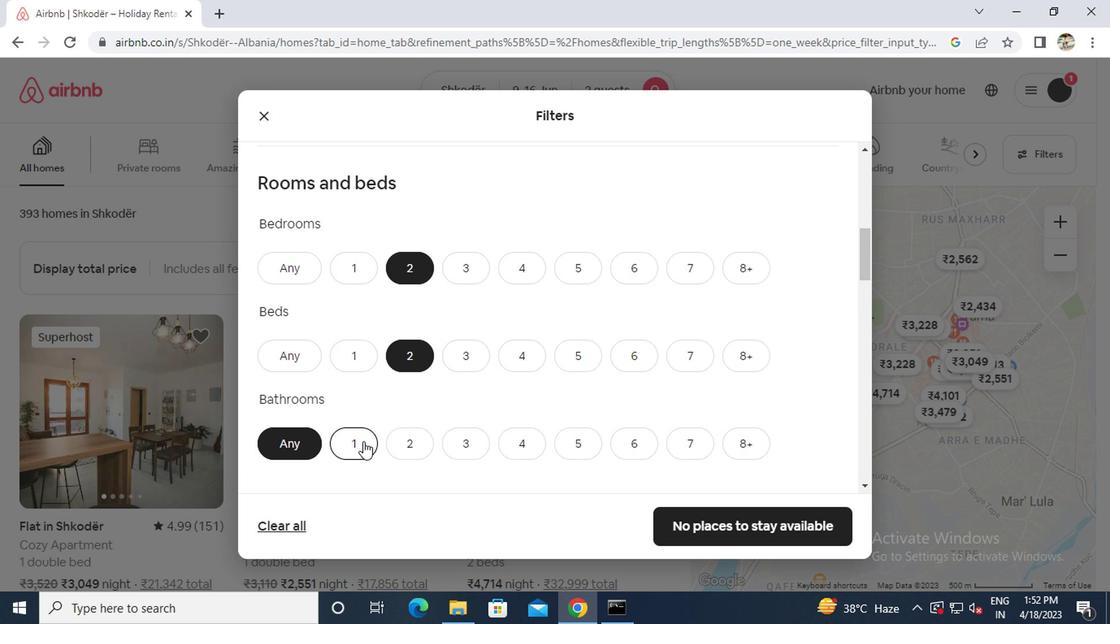 
Action: Mouse scrolled (360, 437) with delta (0, -1)
Screenshot: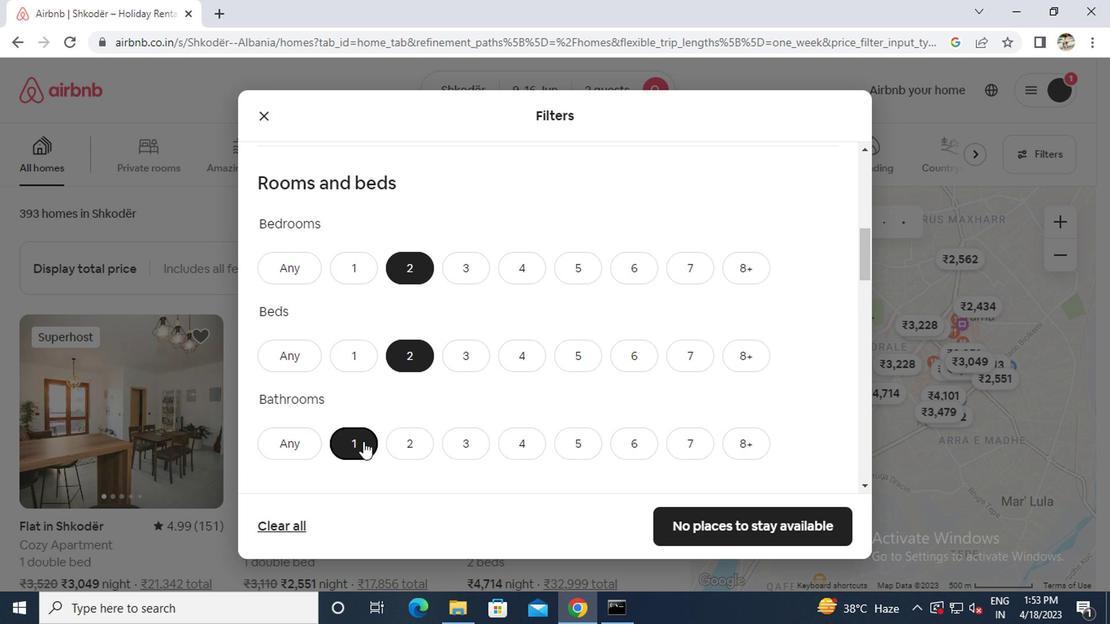 
Action: Mouse moved to (360, 438)
Screenshot: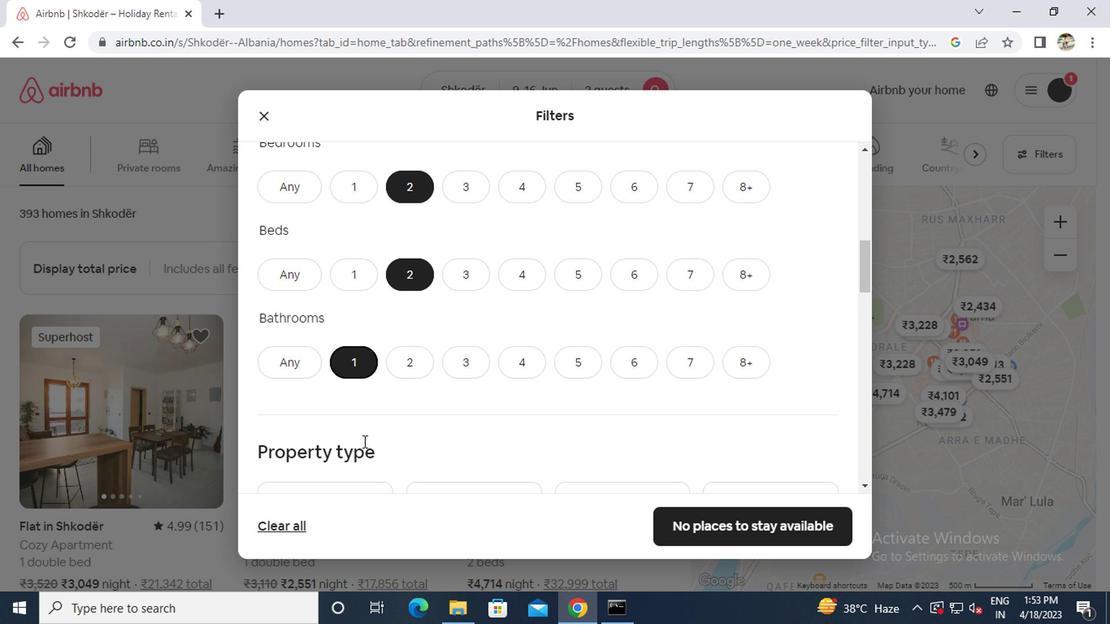 
Action: Mouse scrolled (360, 437) with delta (0, -1)
Screenshot: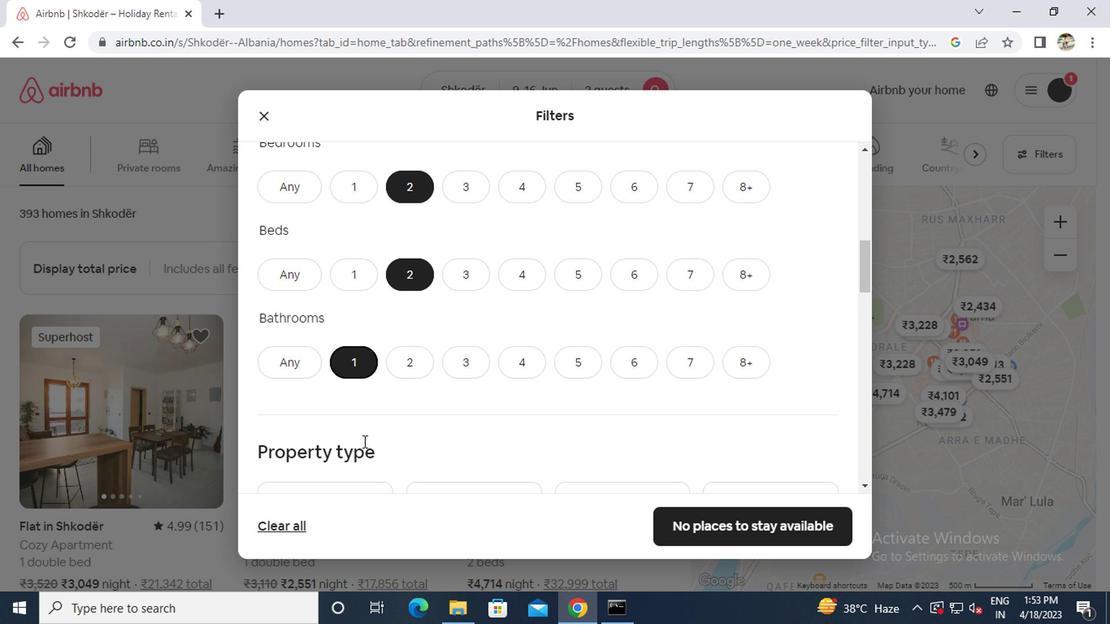 
Action: Mouse moved to (459, 443)
Screenshot: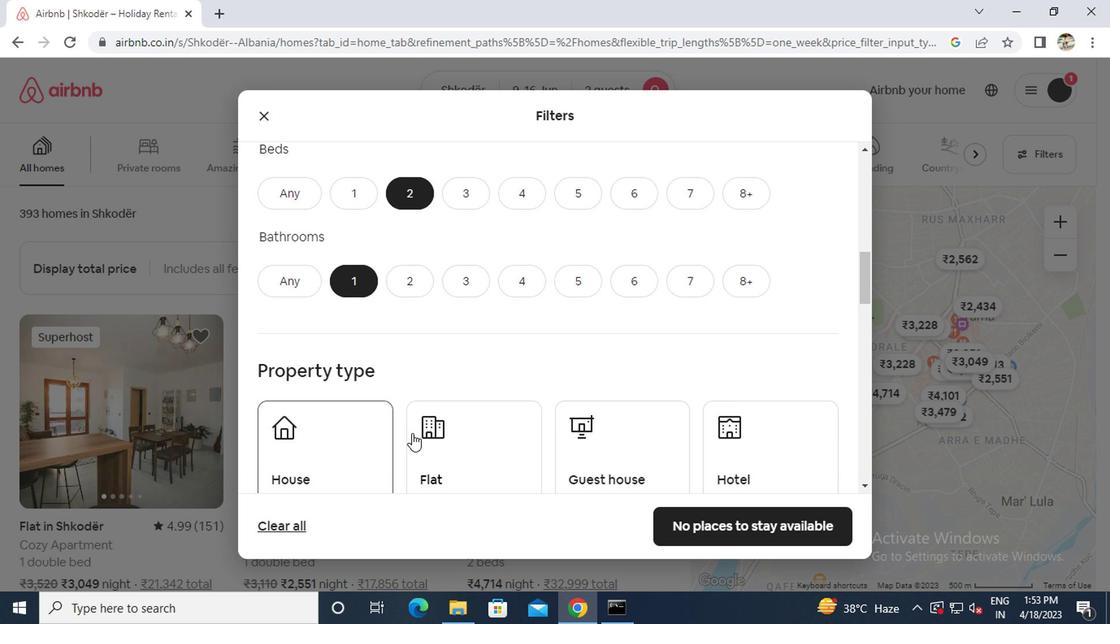 
Action: Mouse pressed left at (459, 443)
Screenshot: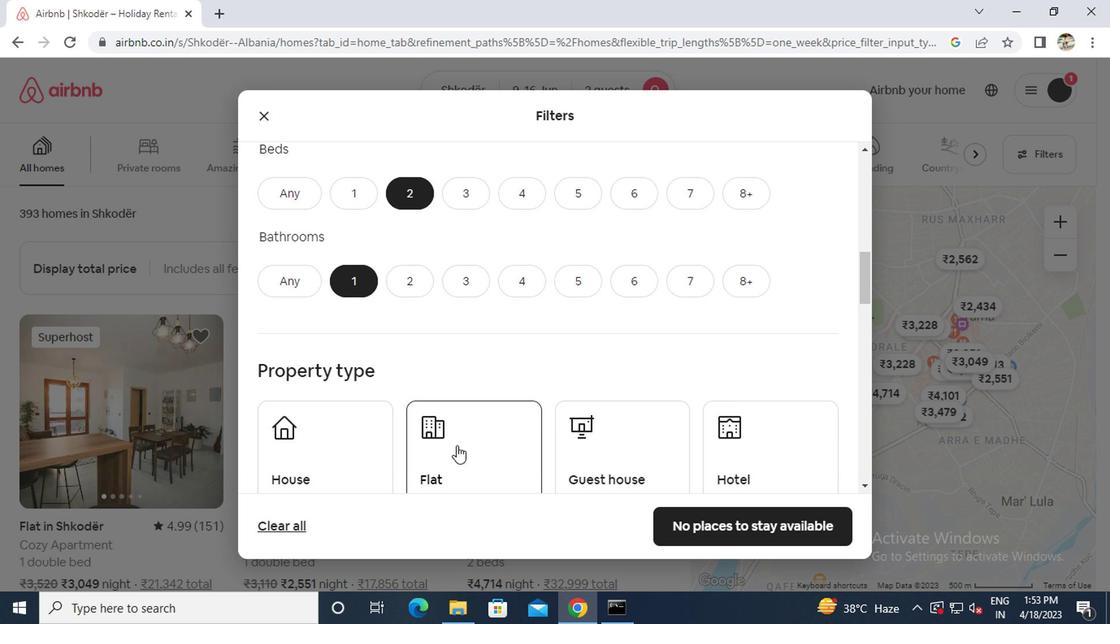 
Action: Mouse scrolled (459, 443) with delta (0, 0)
Screenshot: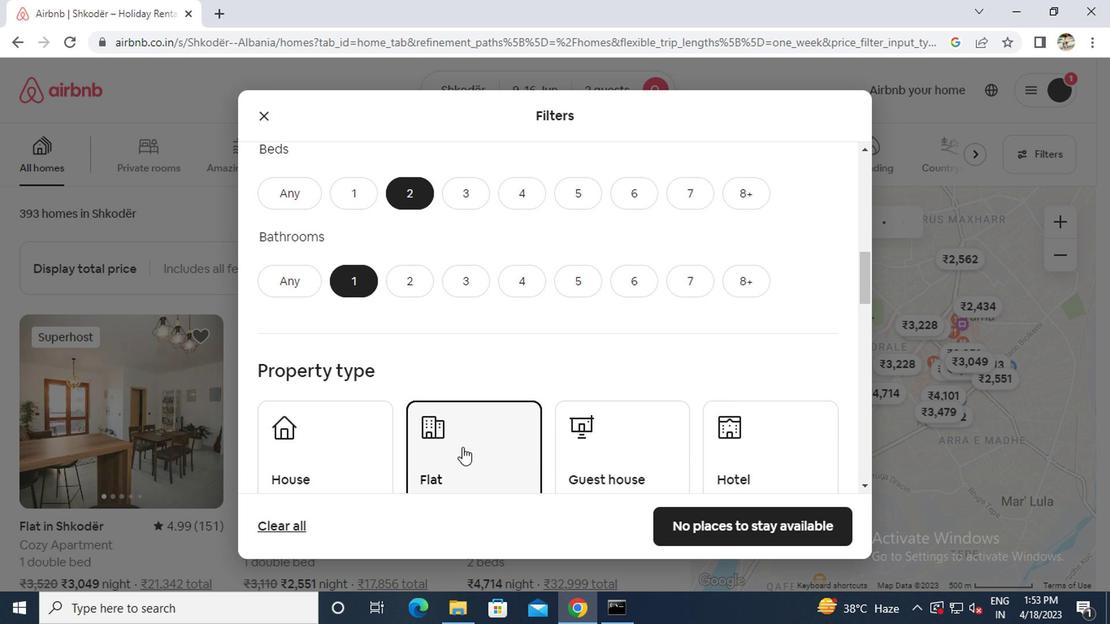 
Action: Mouse scrolled (459, 443) with delta (0, 0)
Screenshot: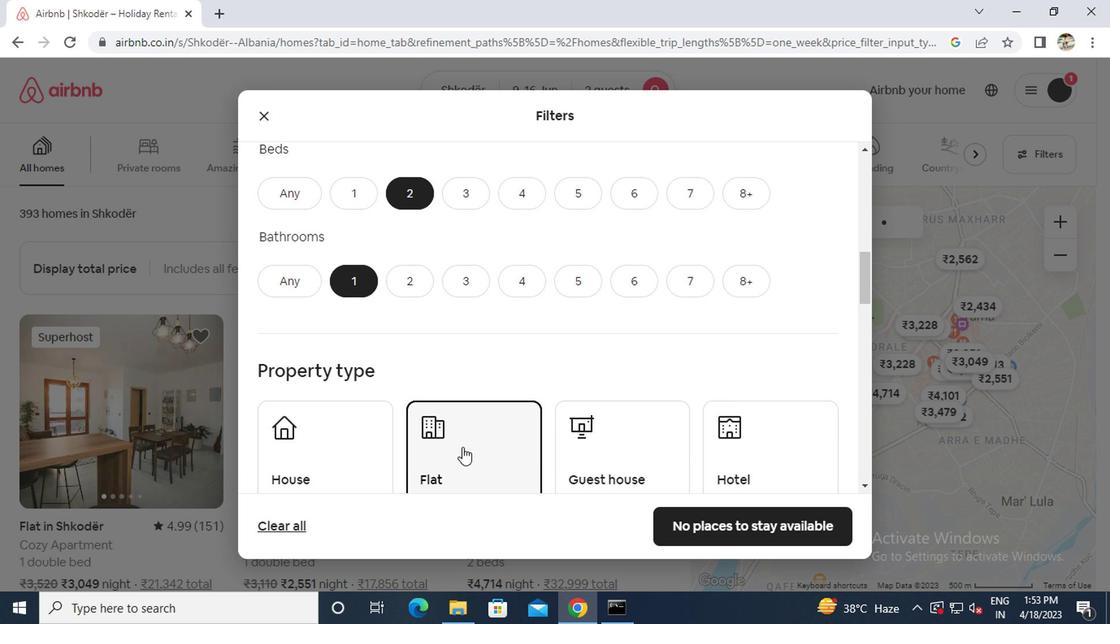 
Action: Mouse scrolled (459, 443) with delta (0, 0)
Screenshot: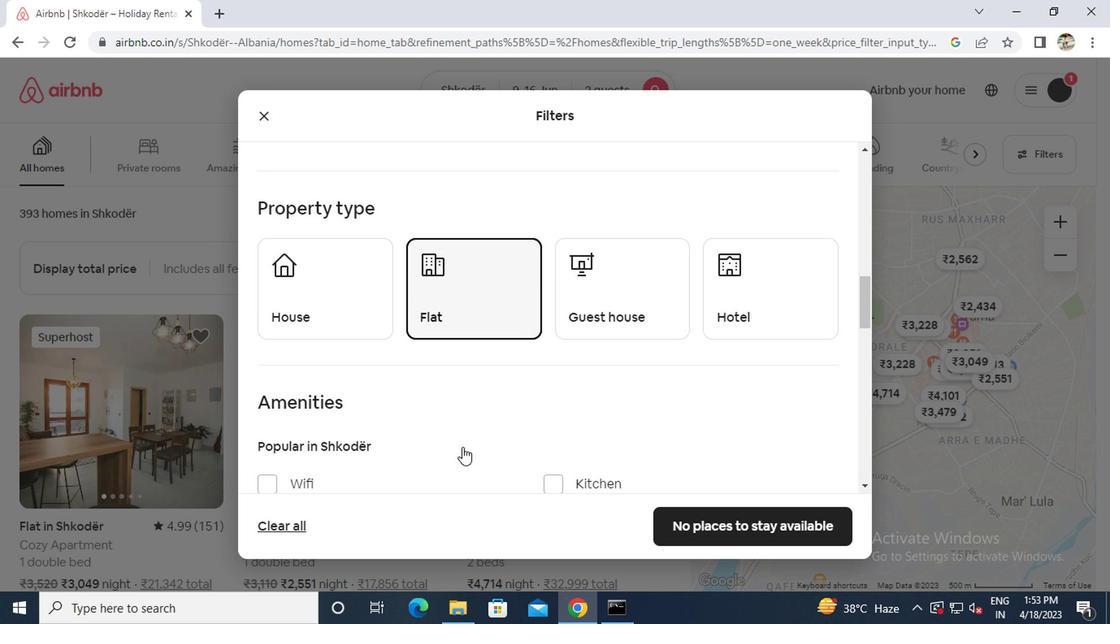 
Action: Mouse scrolled (459, 443) with delta (0, 0)
Screenshot: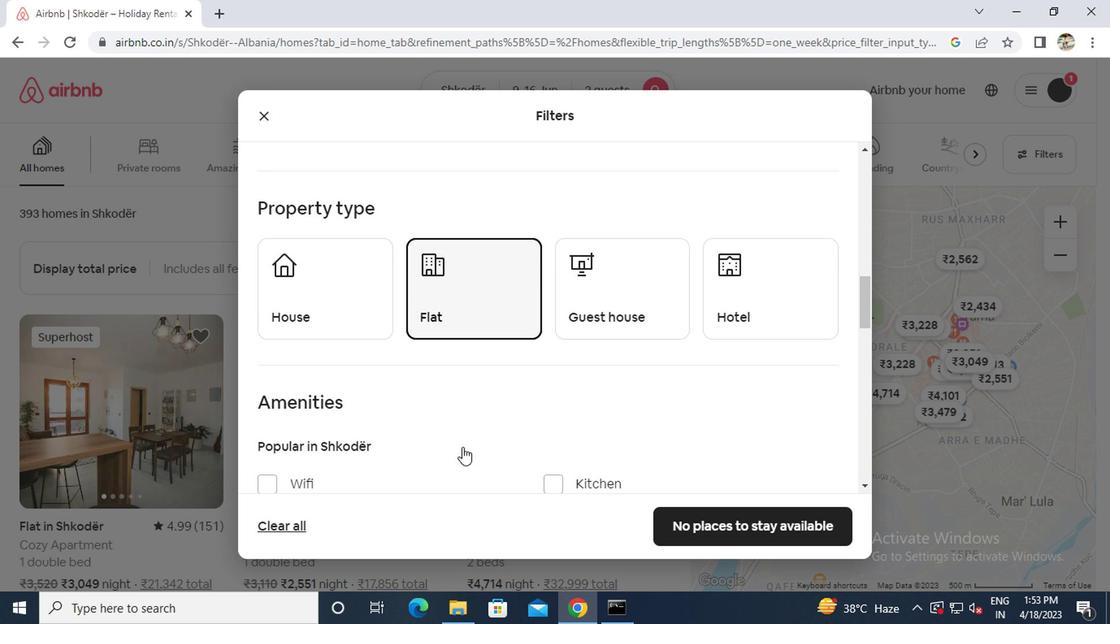
Action: Mouse moved to (300, 432)
Screenshot: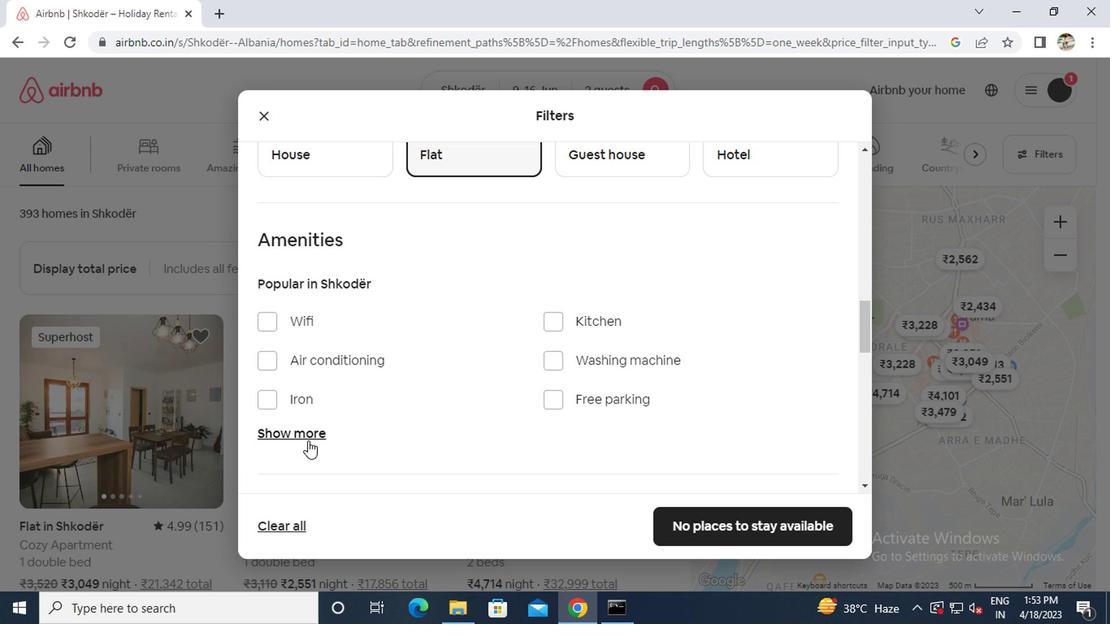 
Action: Mouse pressed left at (300, 432)
Screenshot: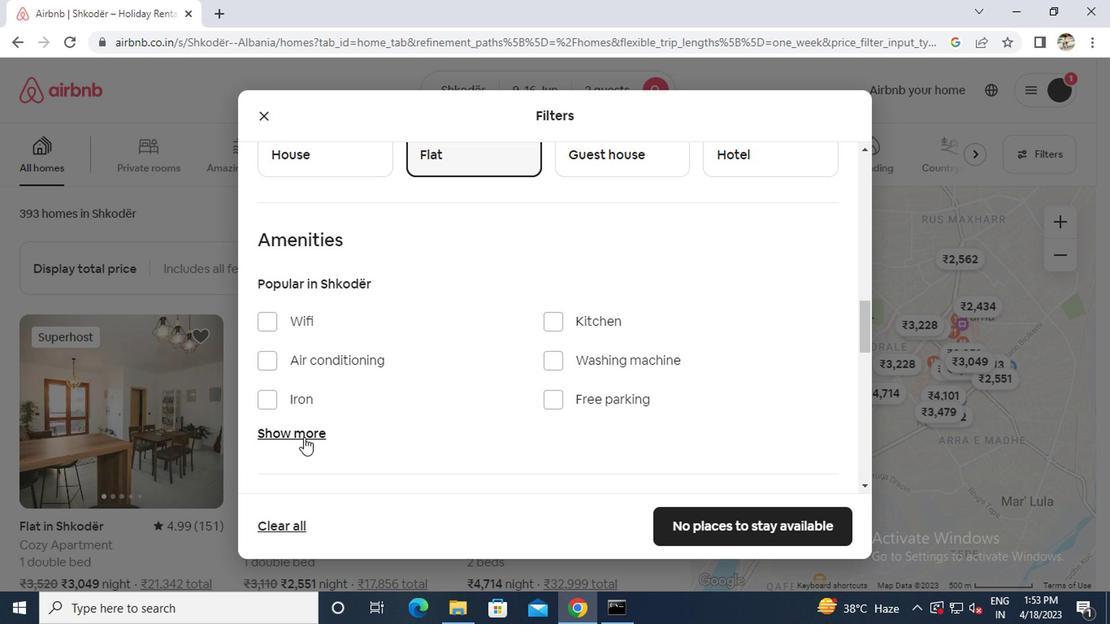 
Action: Mouse scrolled (300, 430) with delta (0, -1)
Screenshot: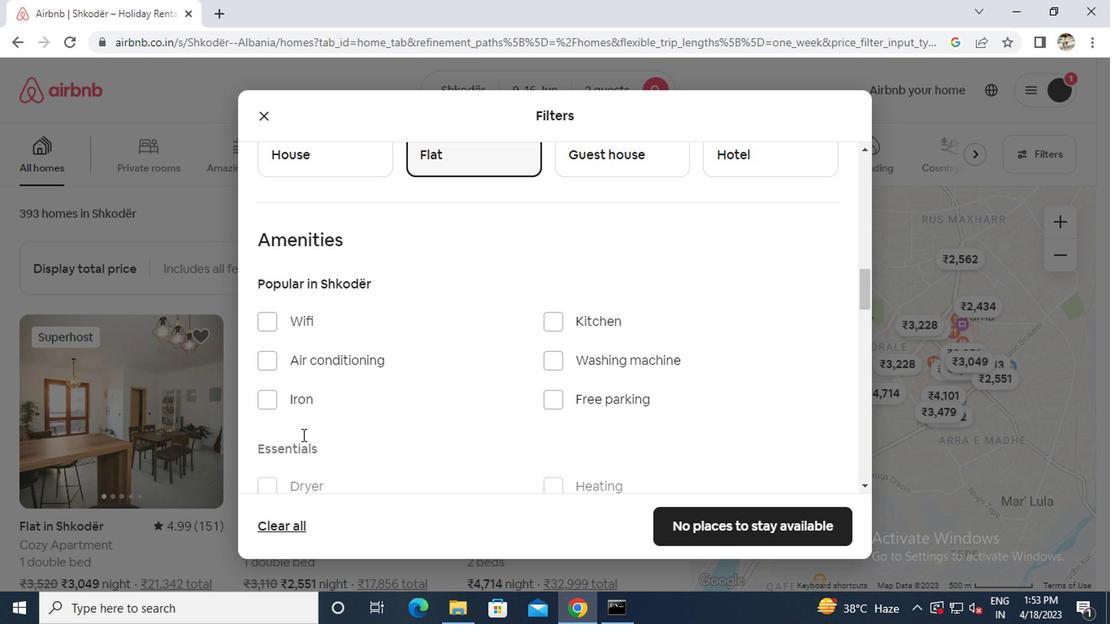 
Action: Mouse scrolled (300, 430) with delta (0, -1)
Screenshot: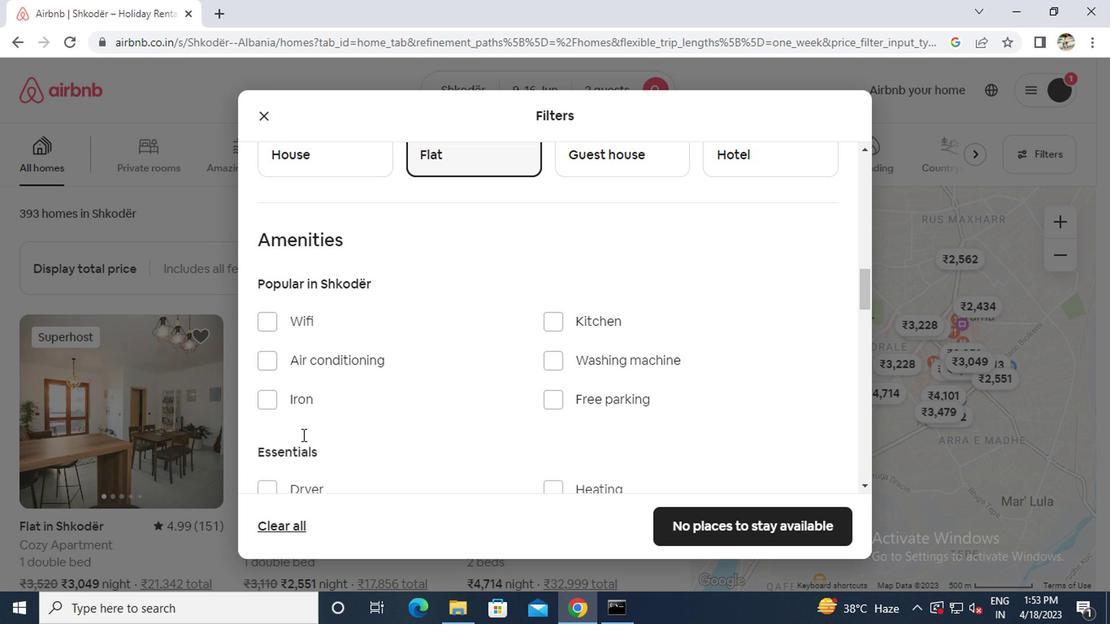 
Action: Mouse moved to (545, 332)
Screenshot: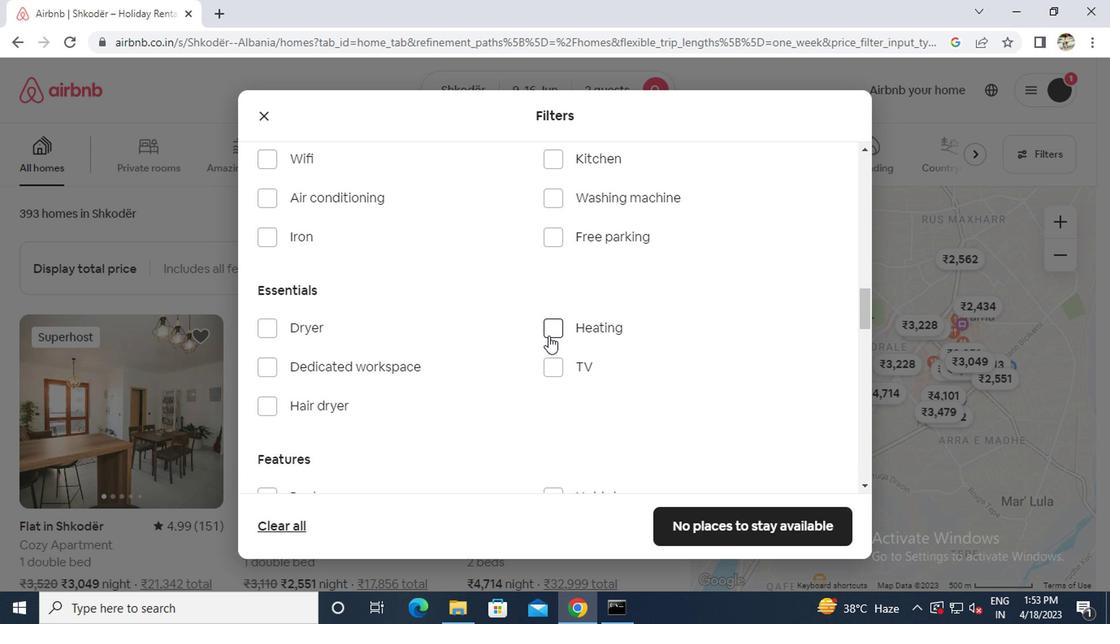 
Action: Mouse pressed left at (545, 332)
Screenshot: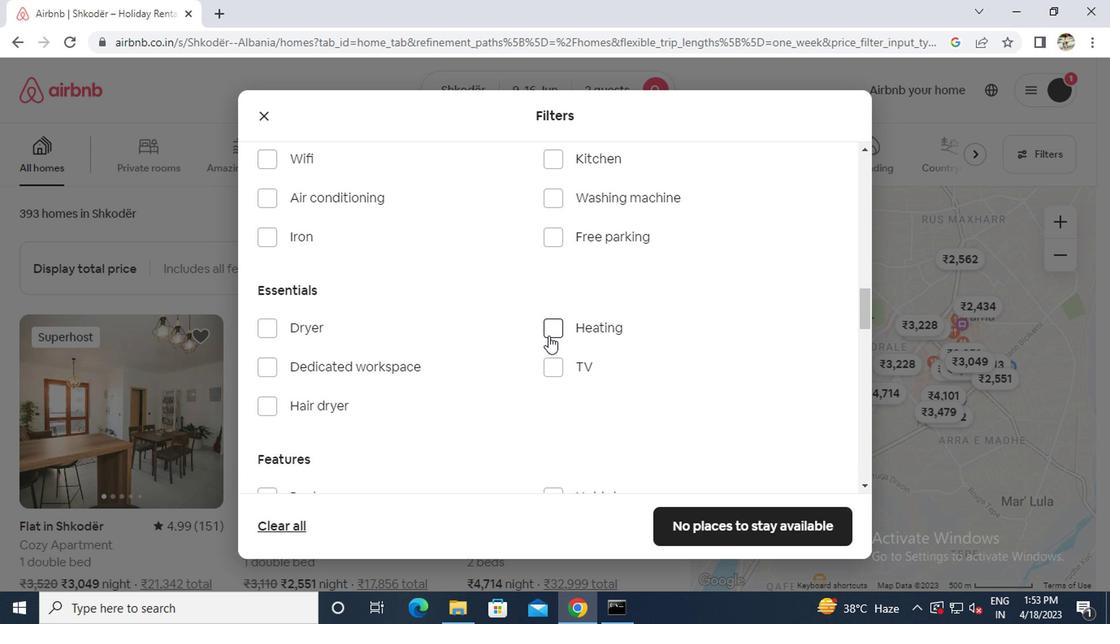 
Action: Mouse moved to (546, 332)
Screenshot: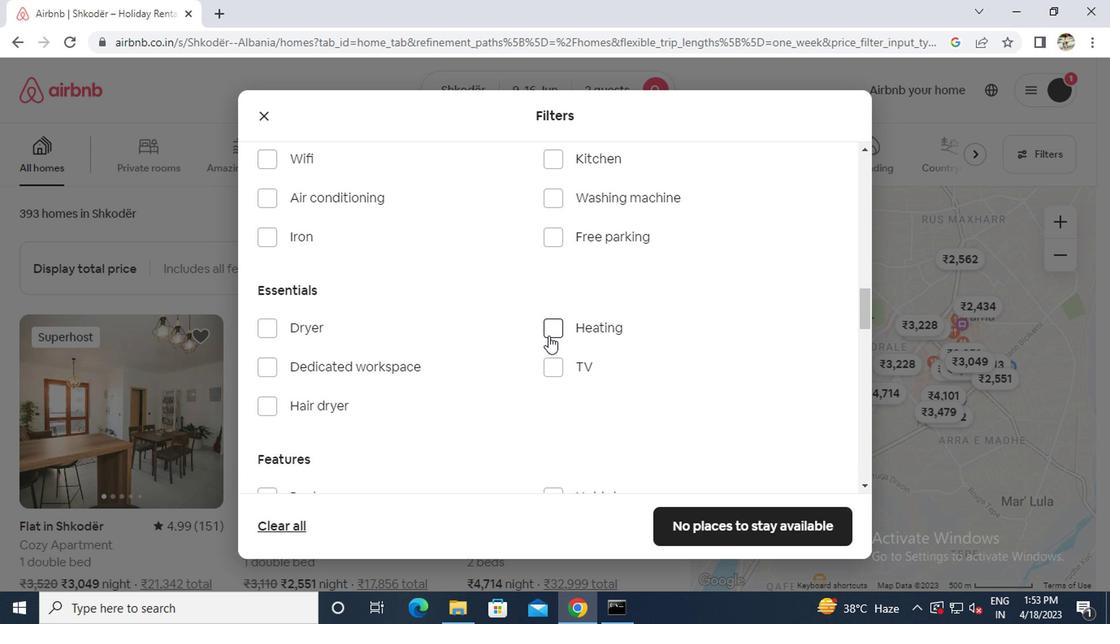 
Action: Mouse scrolled (546, 331) with delta (0, -1)
Screenshot: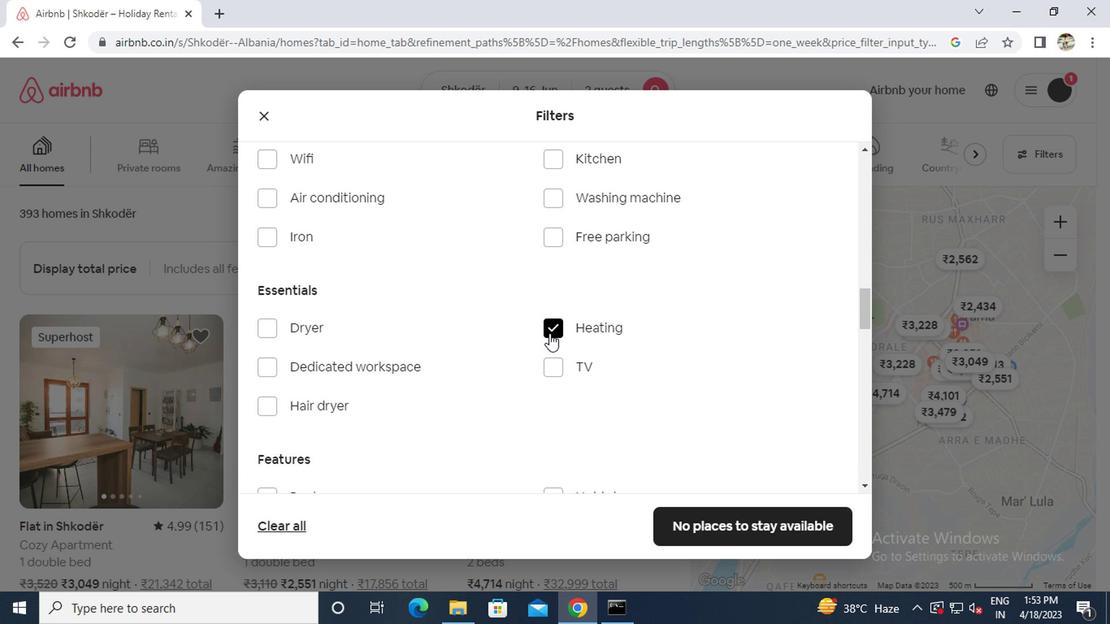
Action: Mouse scrolled (546, 331) with delta (0, -1)
Screenshot: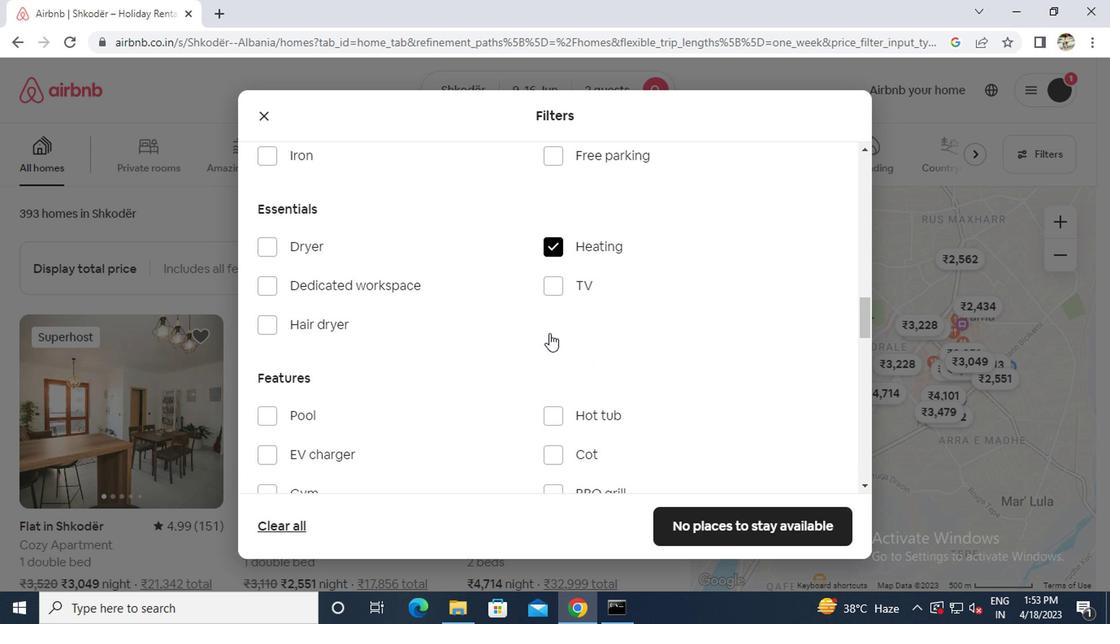 
Action: Mouse scrolled (546, 331) with delta (0, -1)
Screenshot: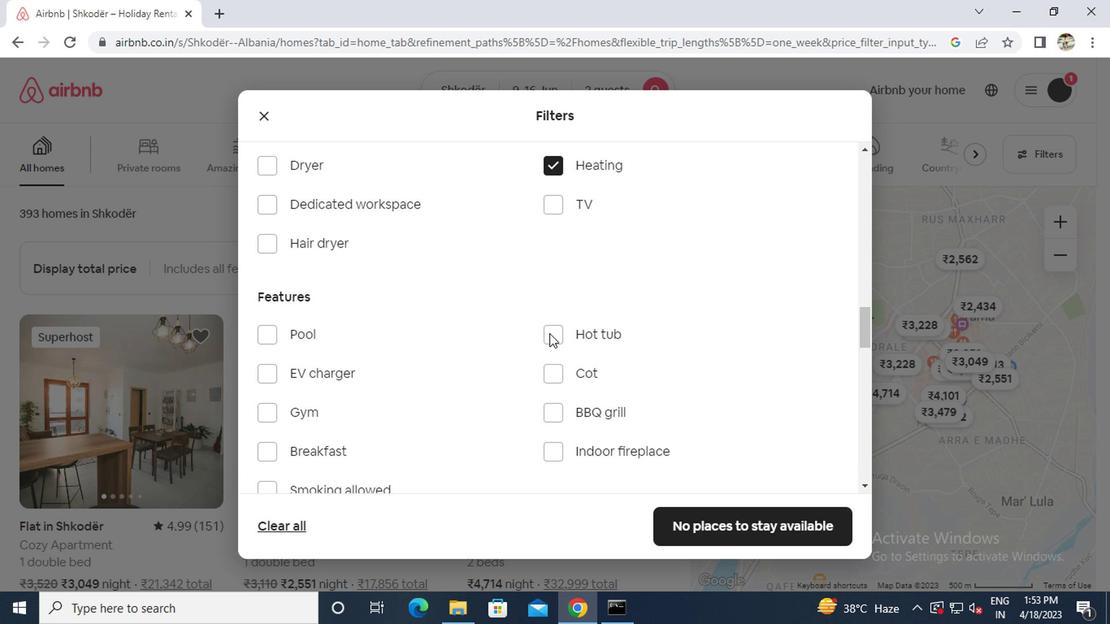 
Action: Mouse scrolled (546, 331) with delta (0, -1)
Screenshot: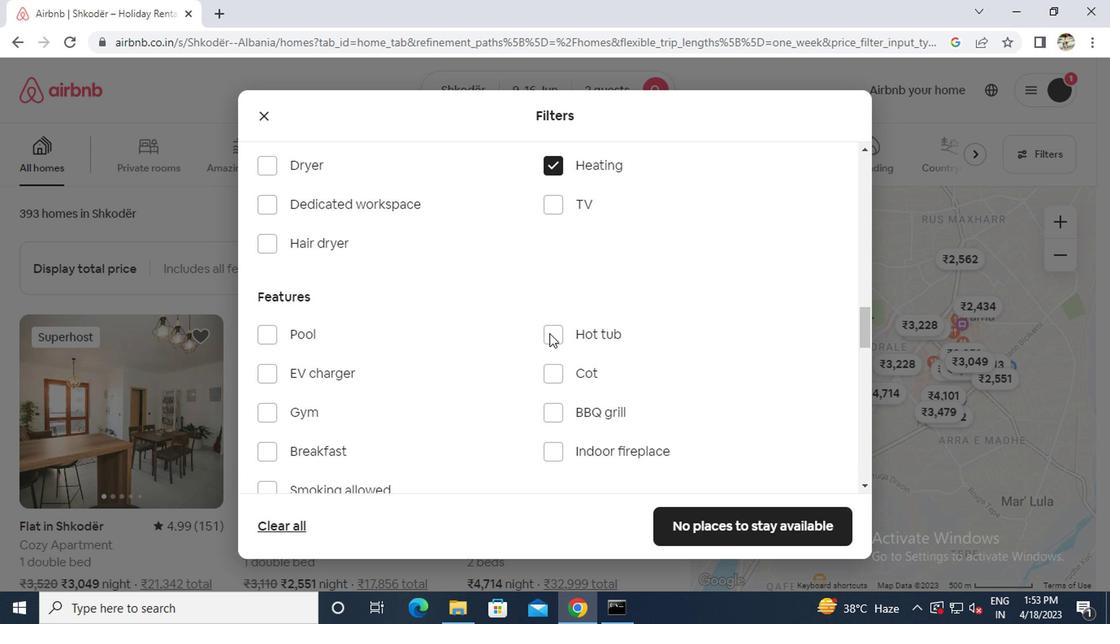 
Action: Mouse scrolled (546, 331) with delta (0, -1)
Screenshot: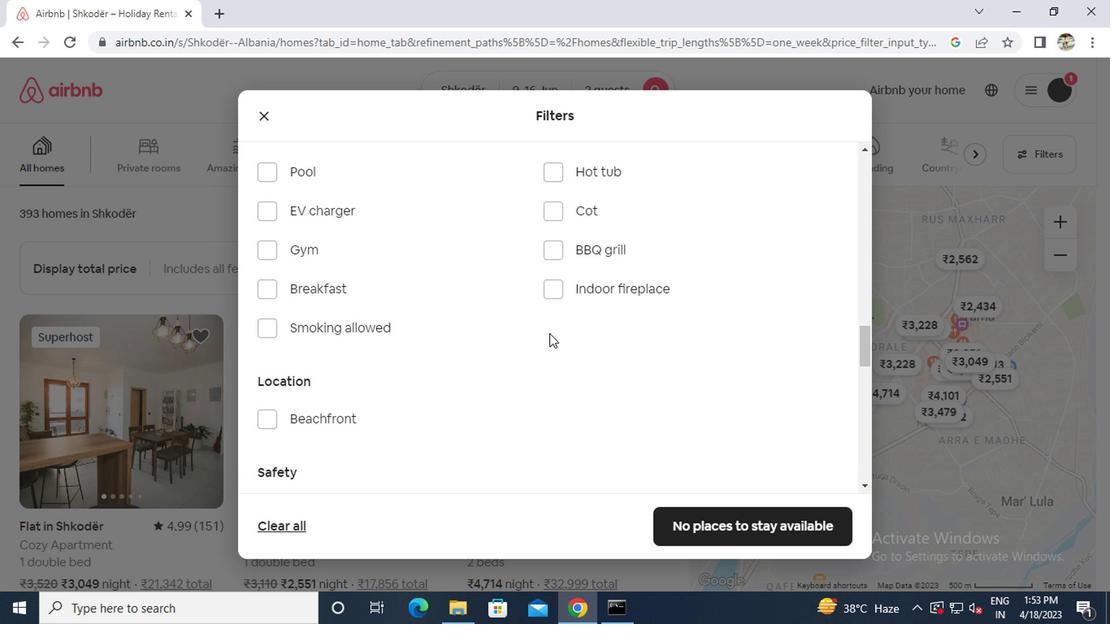 
Action: Mouse scrolled (546, 331) with delta (0, -1)
Screenshot: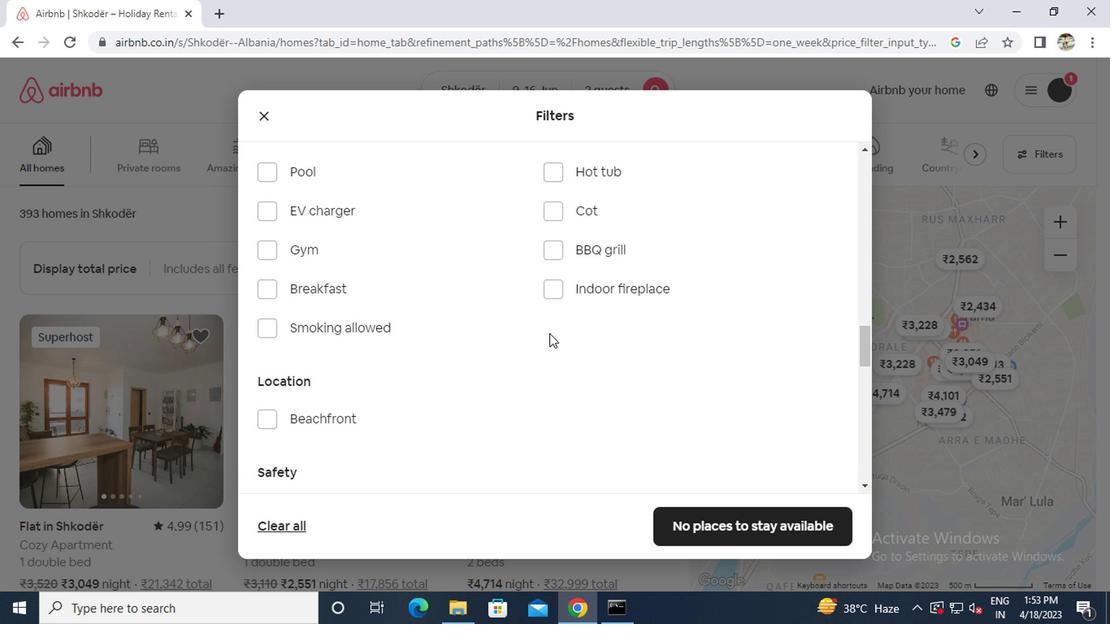 
Action: Mouse scrolled (546, 331) with delta (0, -1)
Screenshot: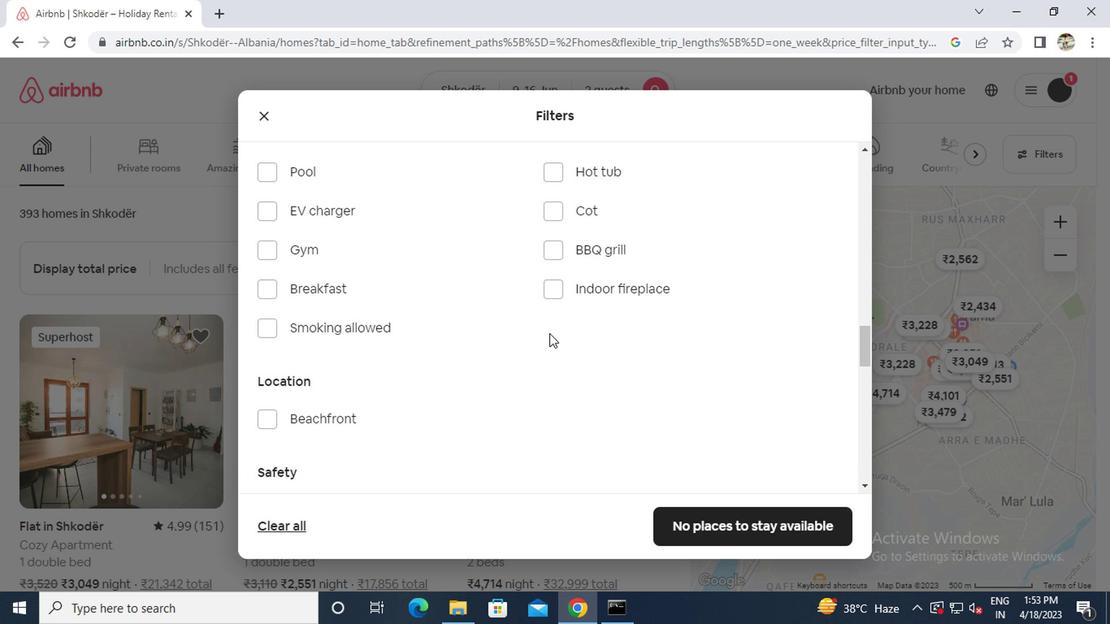 
Action: Mouse scrolled (546, 331) with delta (0, -1)
Screenshot: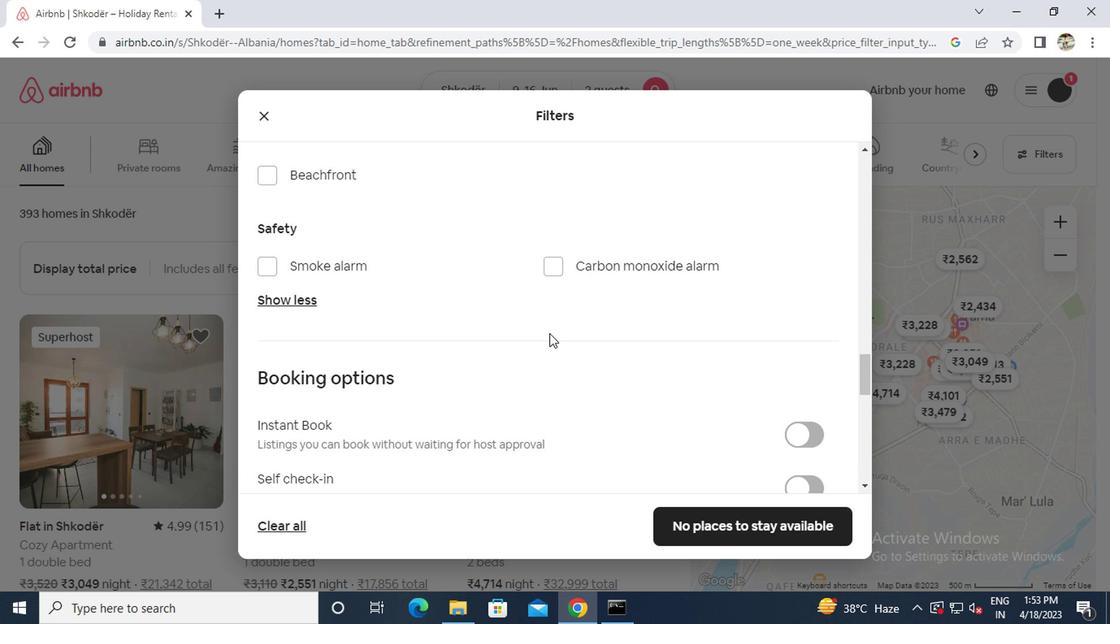 
Action: Mouse moved to (802, 410)
Screenshot: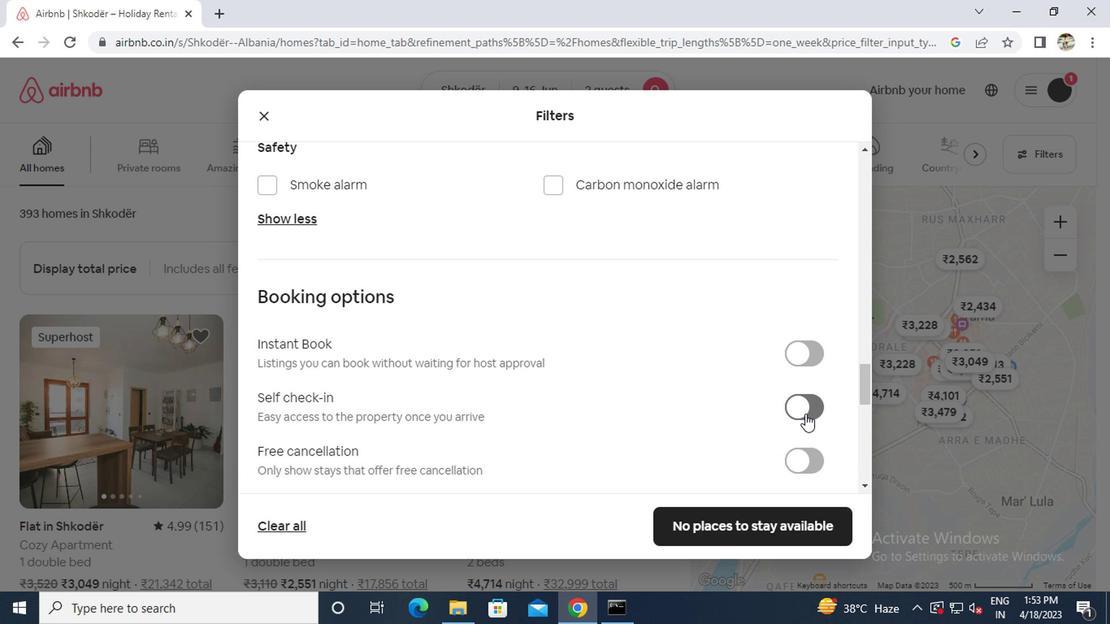 
Action: Mouse pressed left at (802, 410)
Screenshot: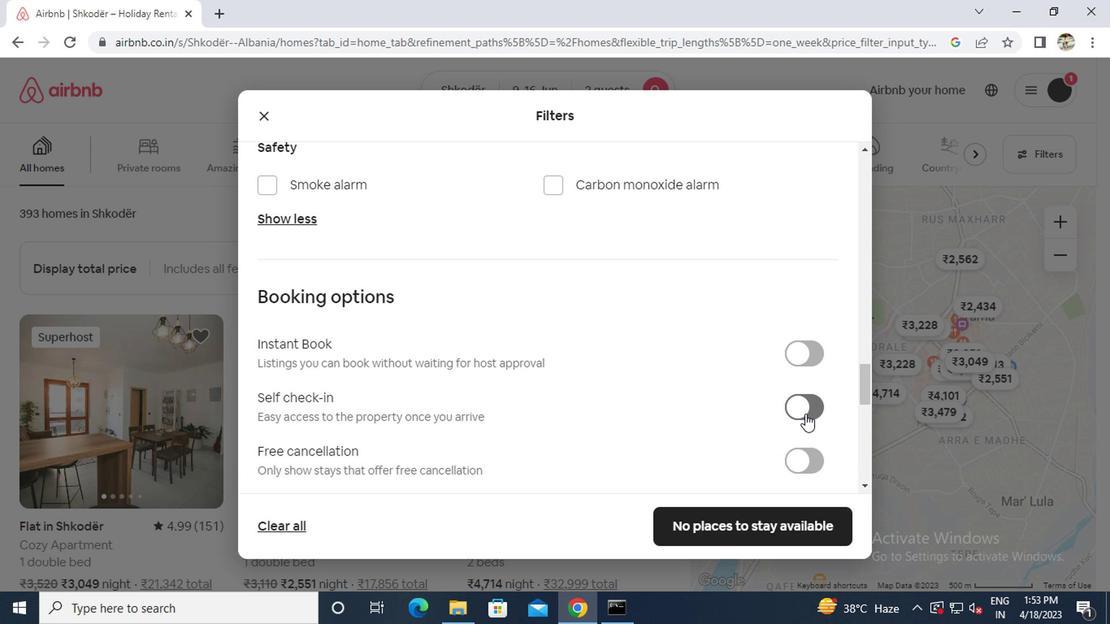 
Action: Mouse moved to (609, 390)
Screenshot: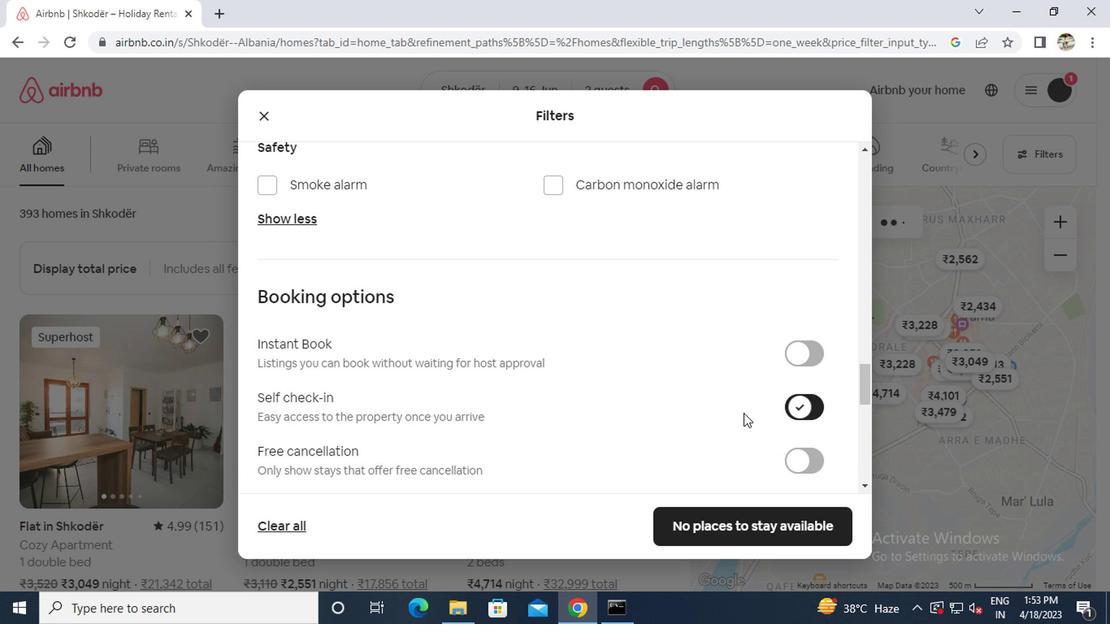 
Action: Mouse scrolled (609, 389) with delta (0, 0)
Screenshot: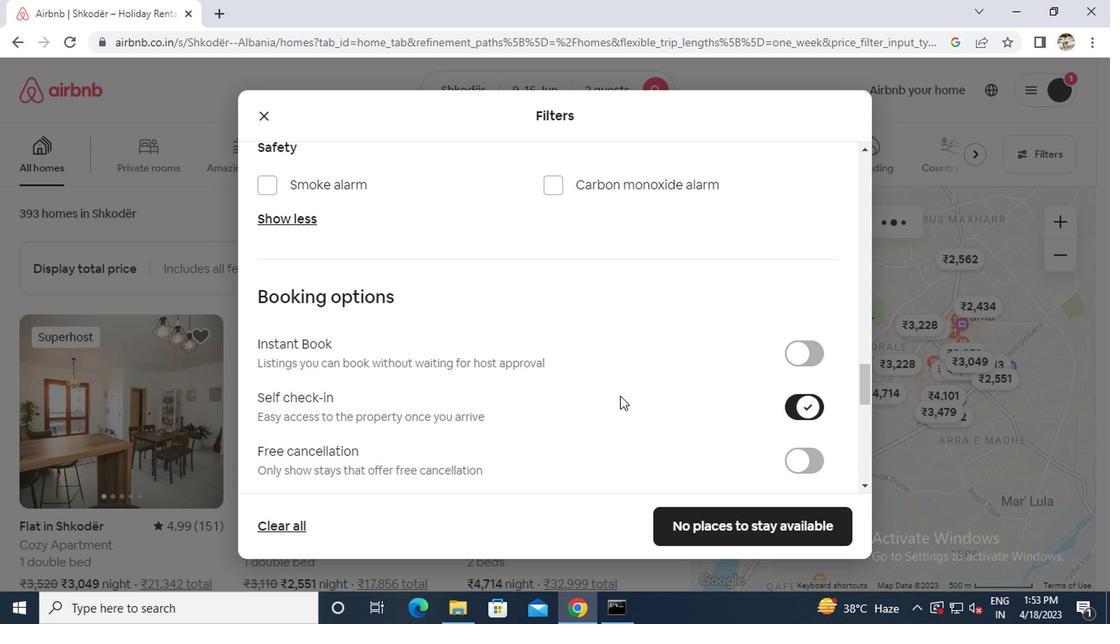 
Action: Mouse scrolled (609, 389) with delta (0, 0)
Screenshot: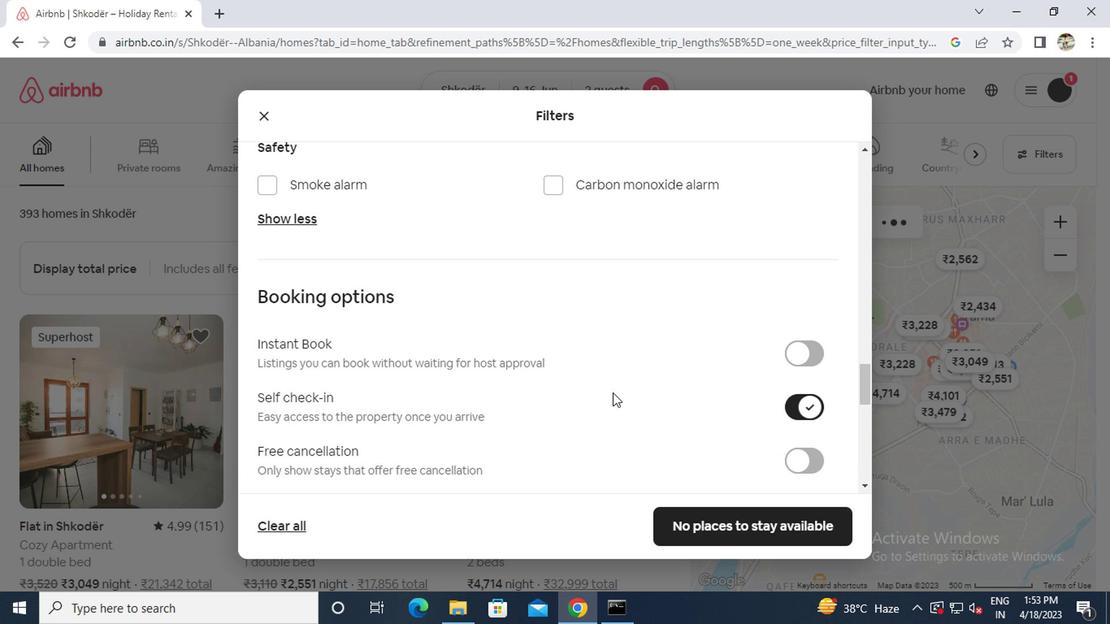 
Action: Mouse scrolled (609, 389) with delta (0, 0)
Screenshot: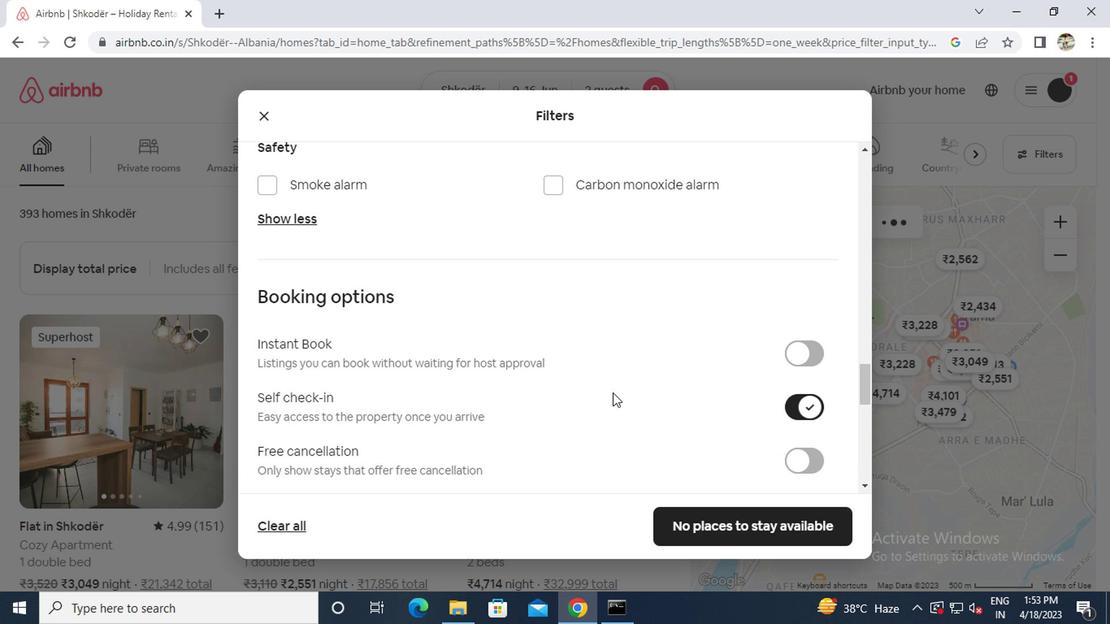 
Action: Mouse scrolled (609, 389) with delta (0, 0)
Screenshot: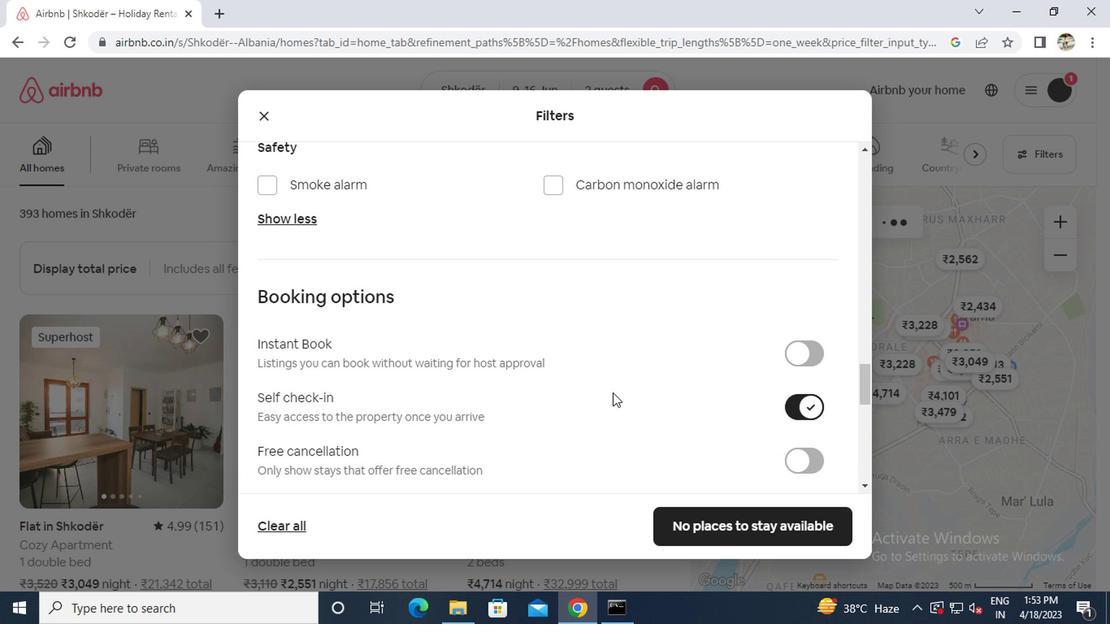 
Action: Mouse scrolled (609, 389) with delta (0, 0)
Screenshot: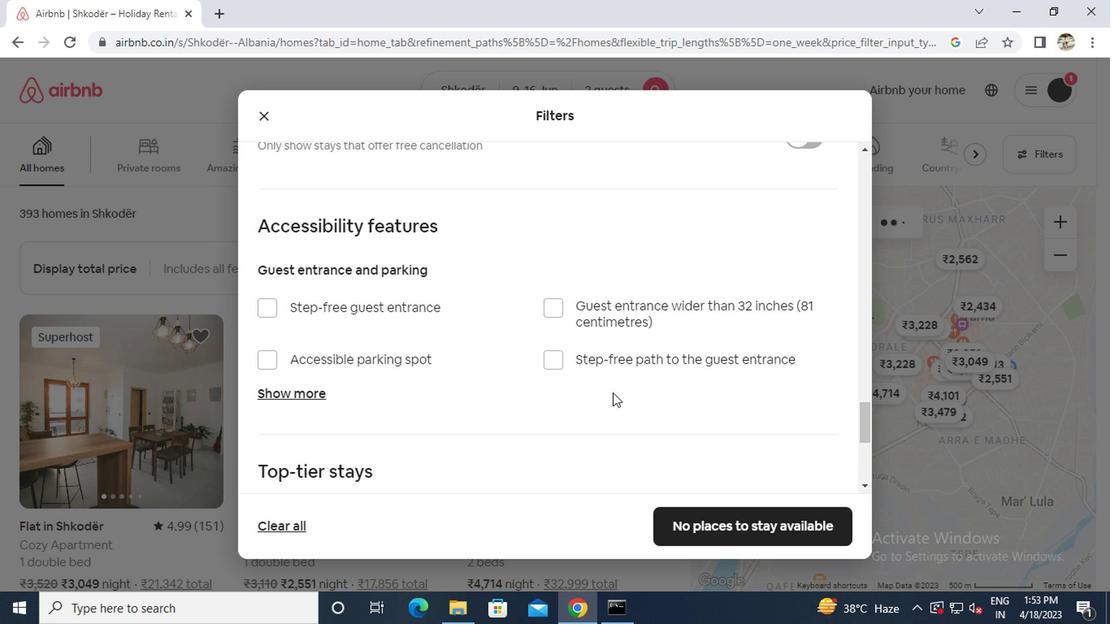 
Action: Mouse scrolled (609, 389) with delta (0, 0)
Screenshot: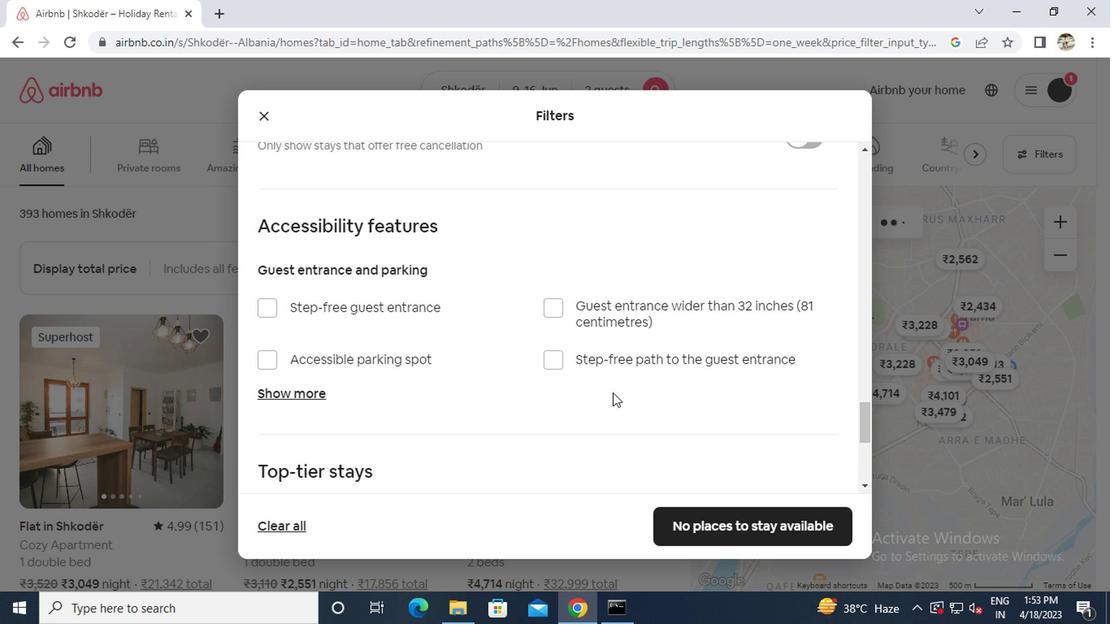 
Action: Mouse scrolled (609, 389) with delta (0, 0)
Screenshot: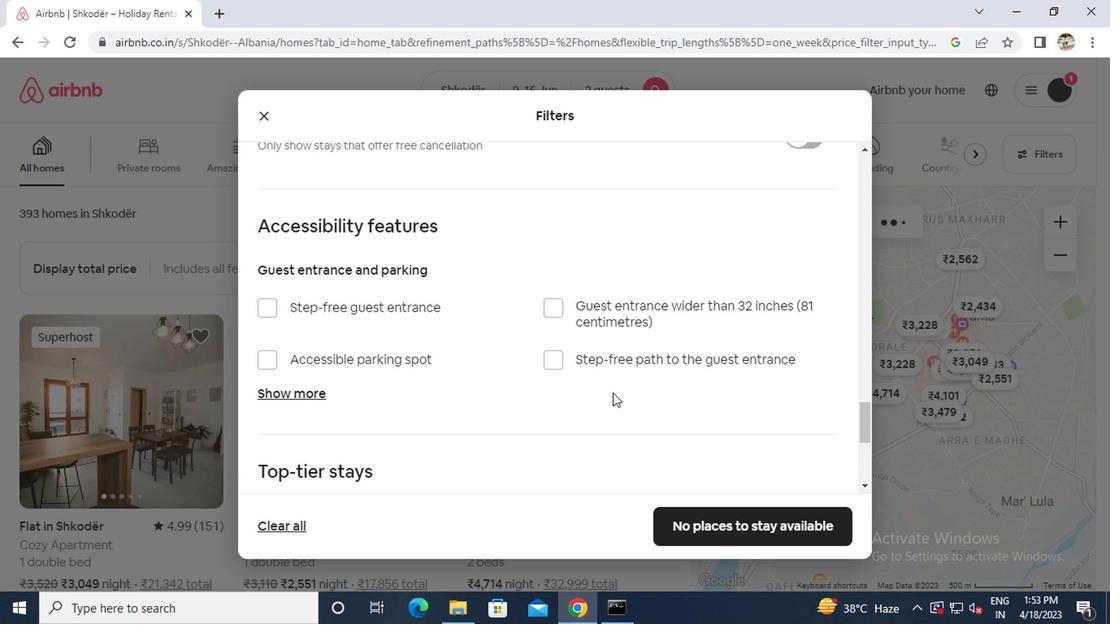 
Action: Mouse scrolled (609, 389) with delta (0, 0)
Screenshot: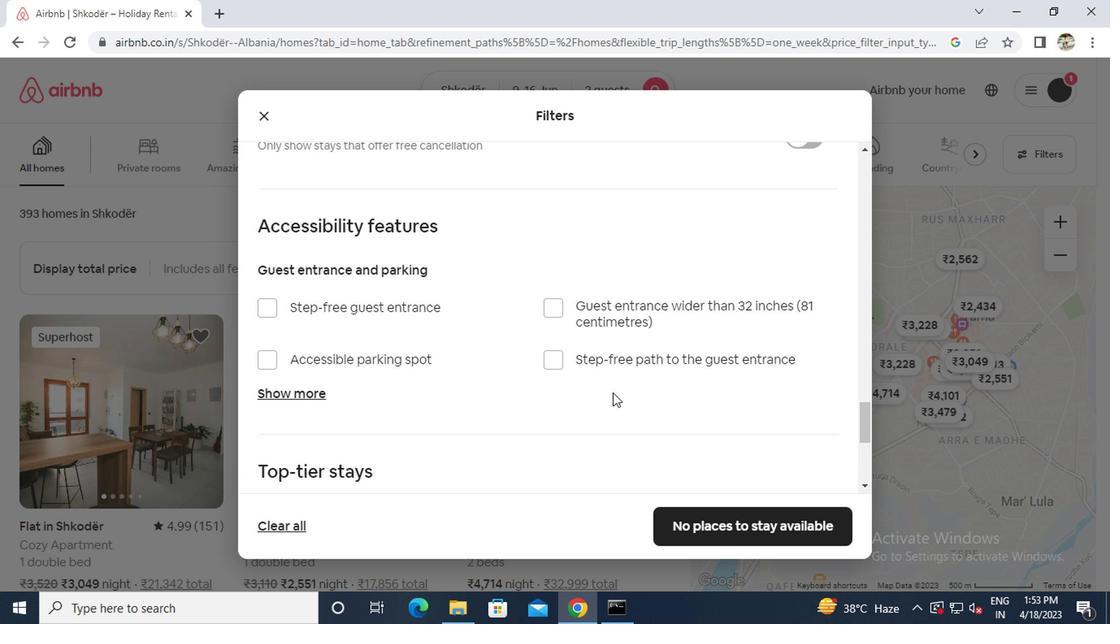 
Action: Mouse moved to (255, 375)
Screenshot: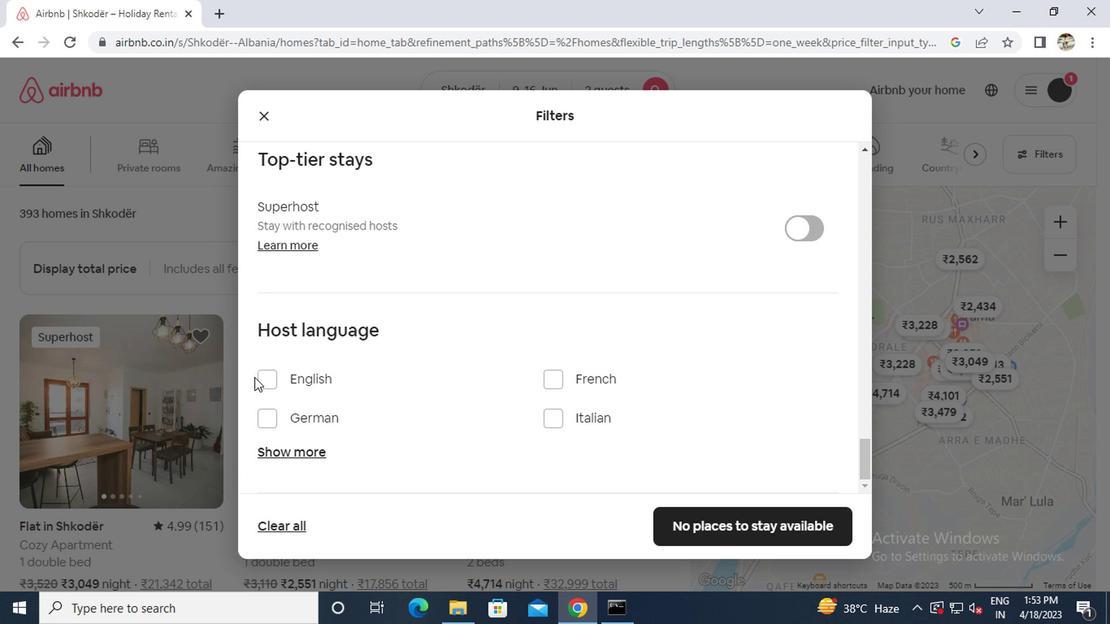 
Action: Mouse pressed left at (255, 375)
Screenshot: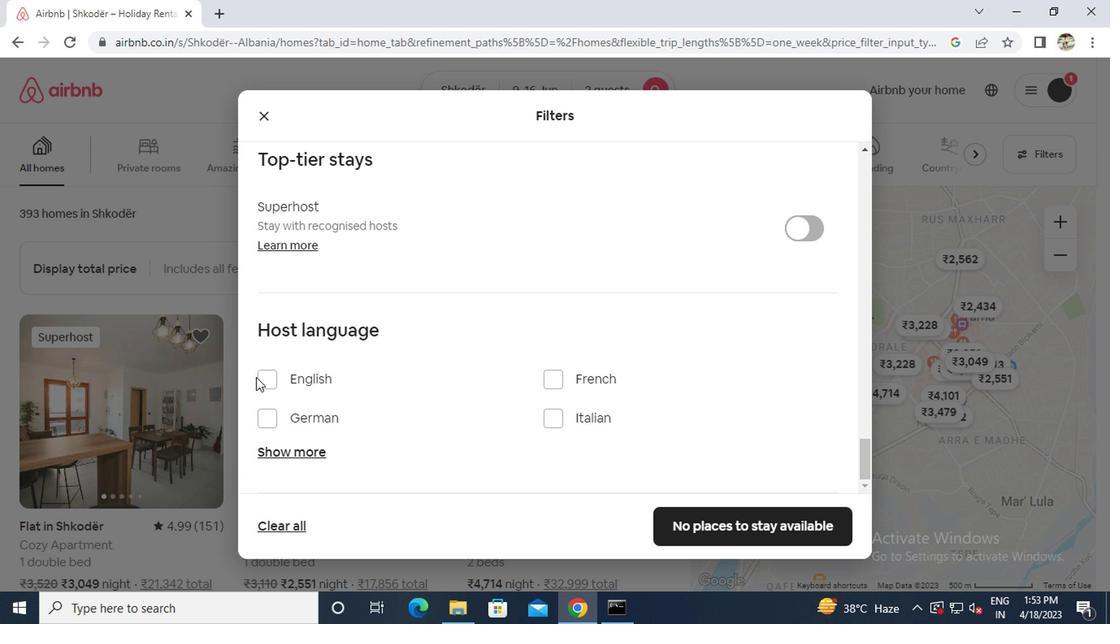
Action: Mouse moved to (713, 520)
Screenshot: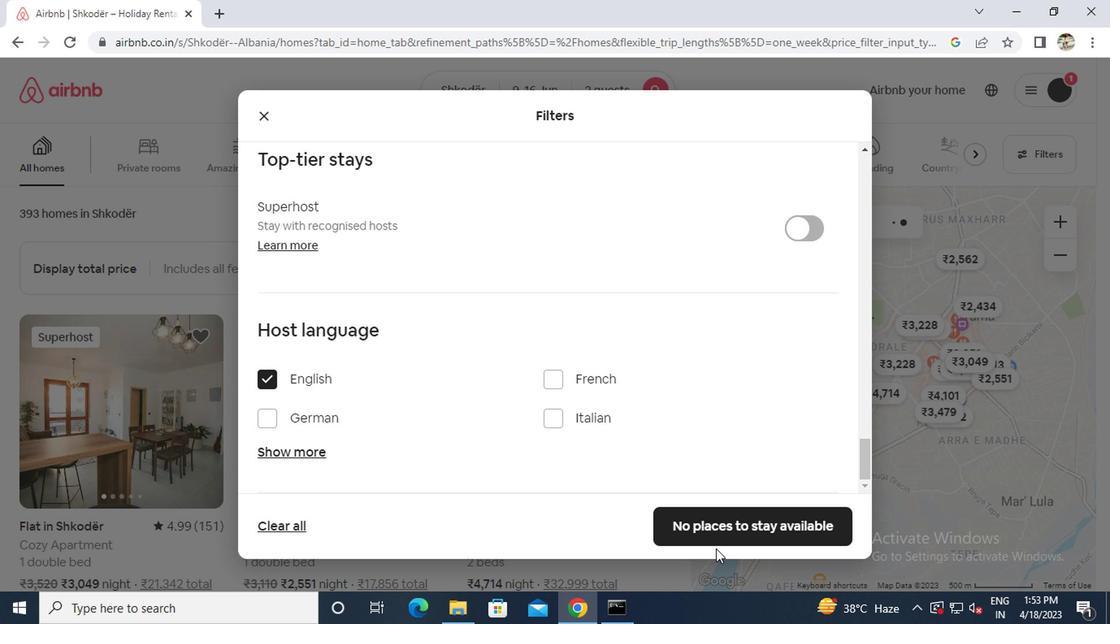 
Action: Mouse pressed left at (713, 520)
Screenshot: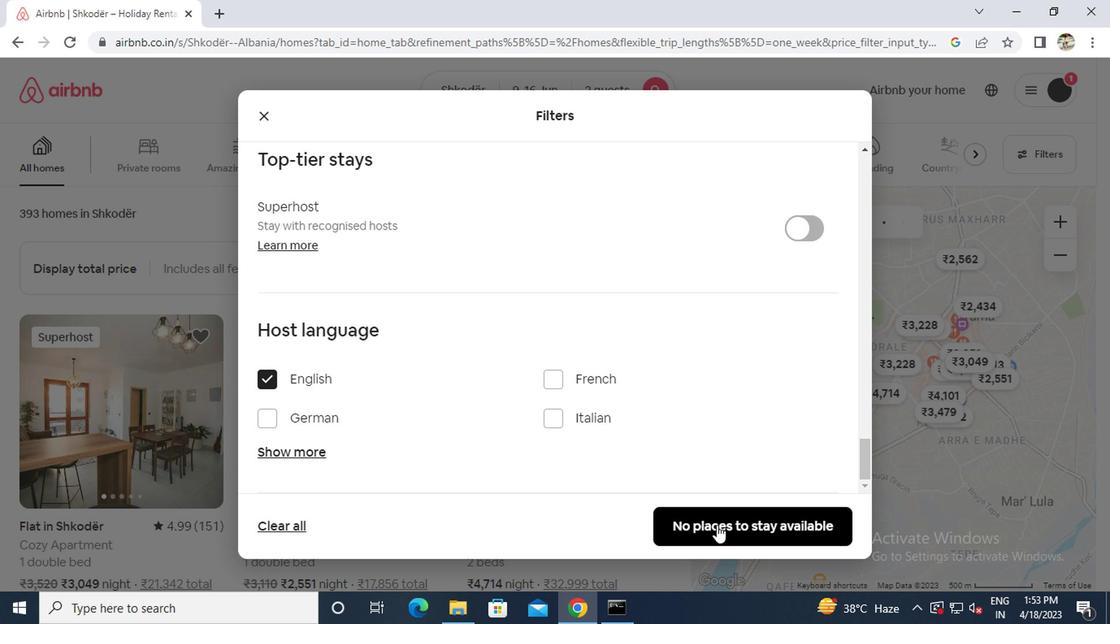 
